Task: Look for space in Villa de Cura, Venezuela from 6th September, 2023 to 10th September, 2023 for 1 adult in price range Rs.9000 to Rs.17000. Place can be private room with 1  bedroom having 1 bed and 1 bathroom. Property type can be house, flat, guest house, hotel. Booking option can be shelf check-in. Required host language is English.
Action: Mouse moved to (365, 150)
Screenshot: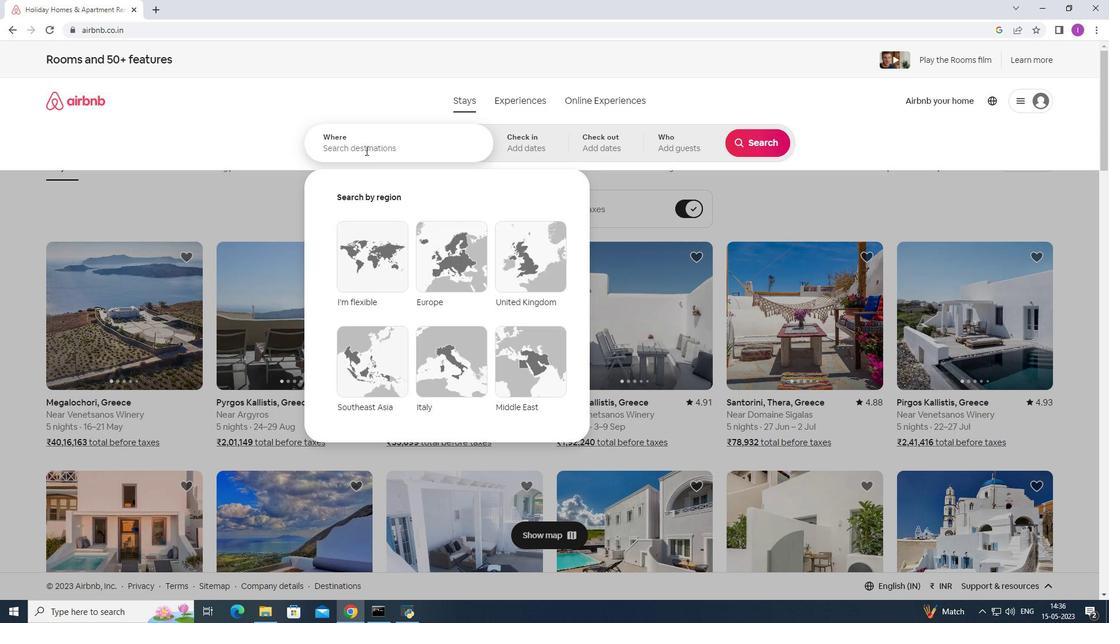 
Action: Mouse pressed left at (365, 150)
Screenshot: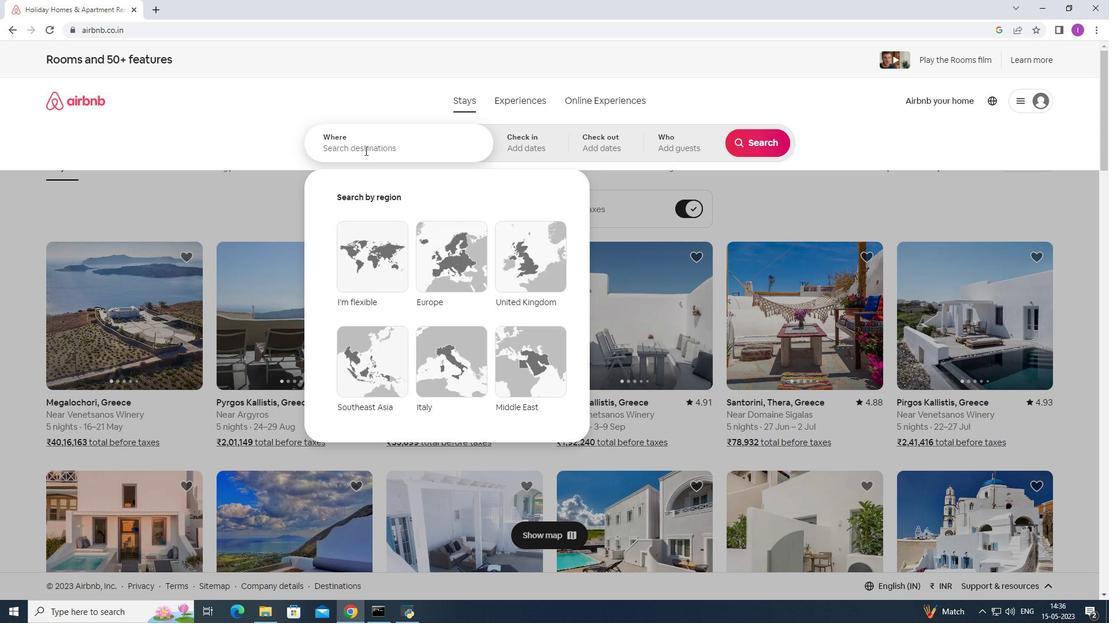 
Action: Mouse moved to (340, 172)
Screenshot: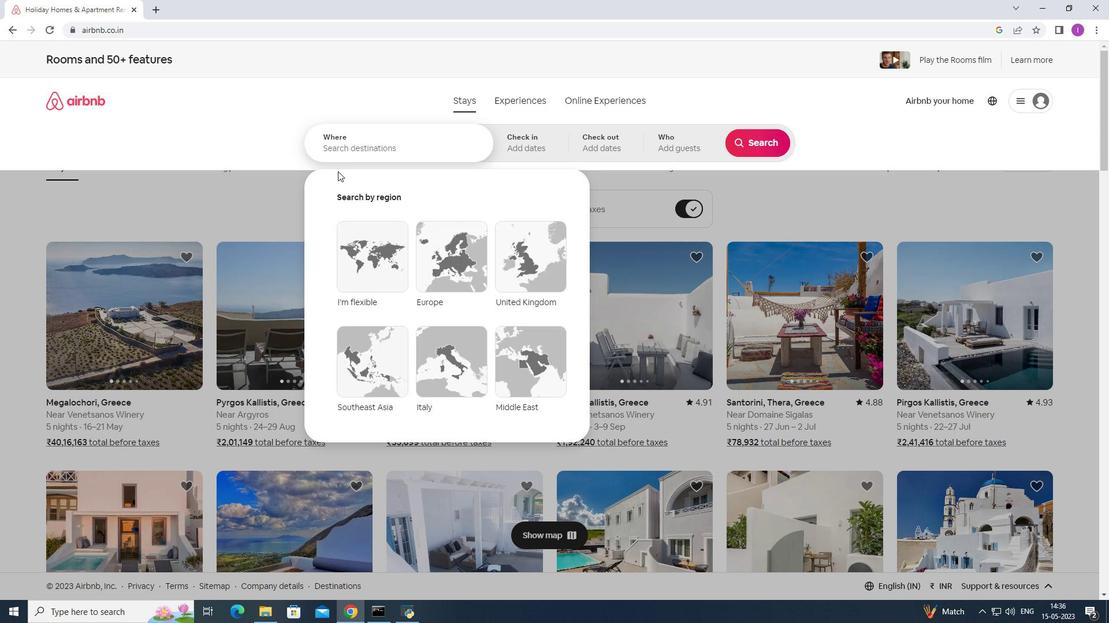 
Action: Key pressed <Key.shift><Key.shift><Key.shift><Key.shift>Villa<Key.space>de<Key.space>cura,<Key.shift>Venezuela
Screenshot: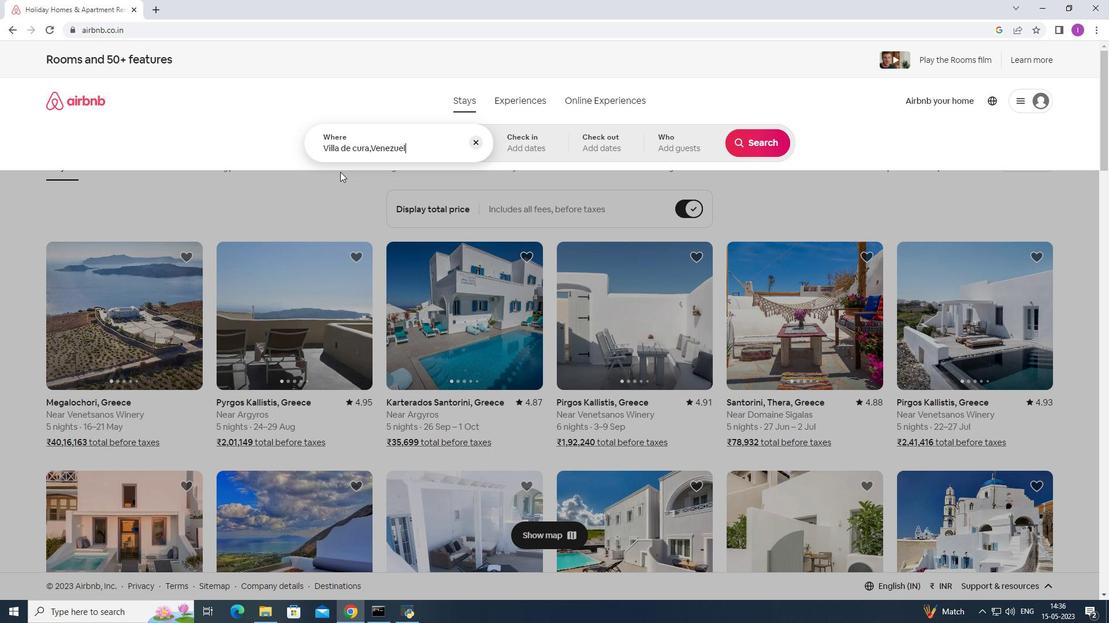 
Action: Mouse moved to (536, 154)
Screenshot: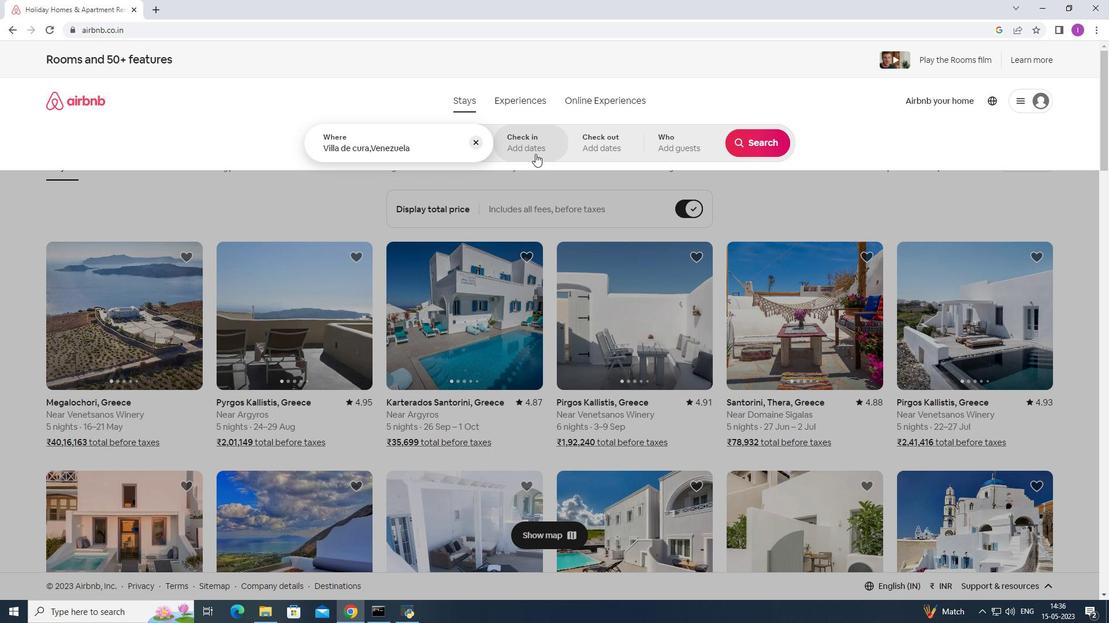
Action: Mouse pressed left at (536, 154)
Screenshot: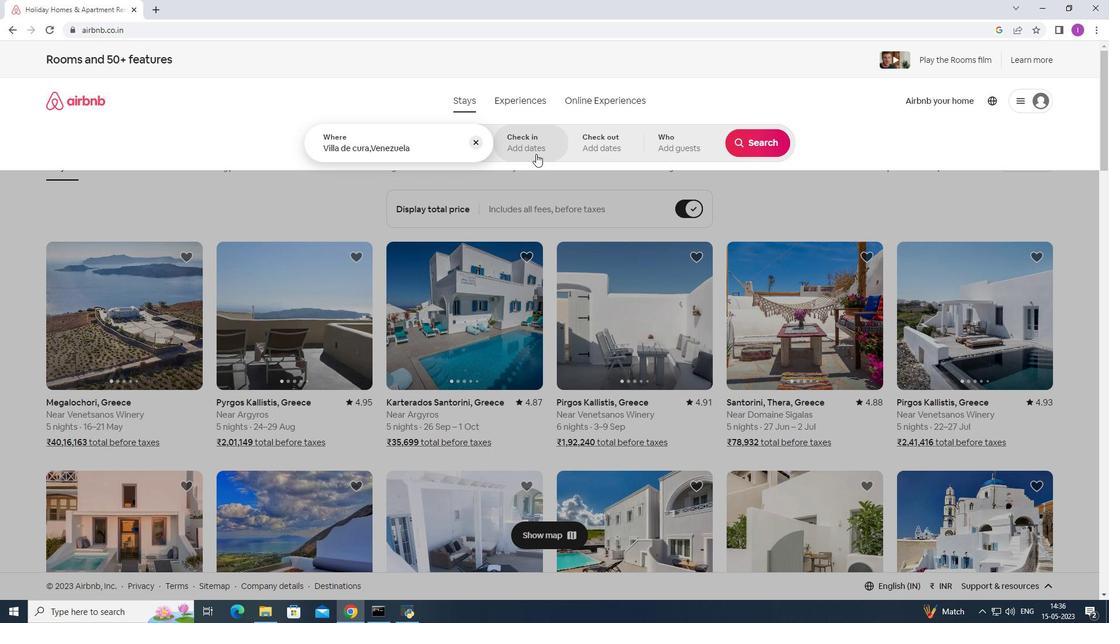 
Action: Mouse moved to (761, 239)
Screenshot: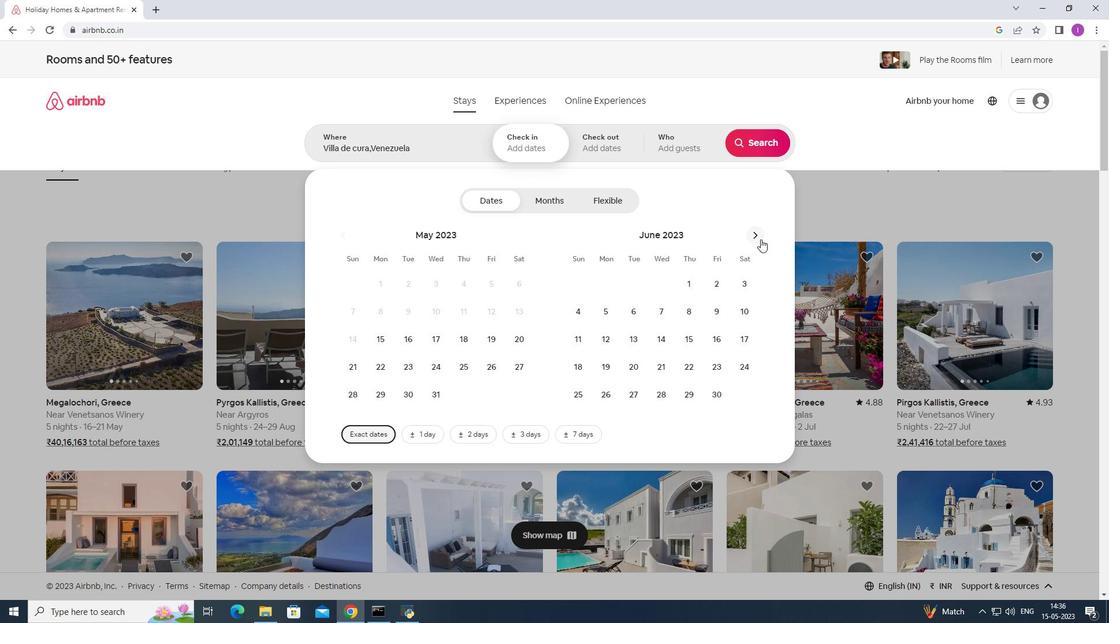 
Action: Mouse pressed left at (761, 239)
Screenshot: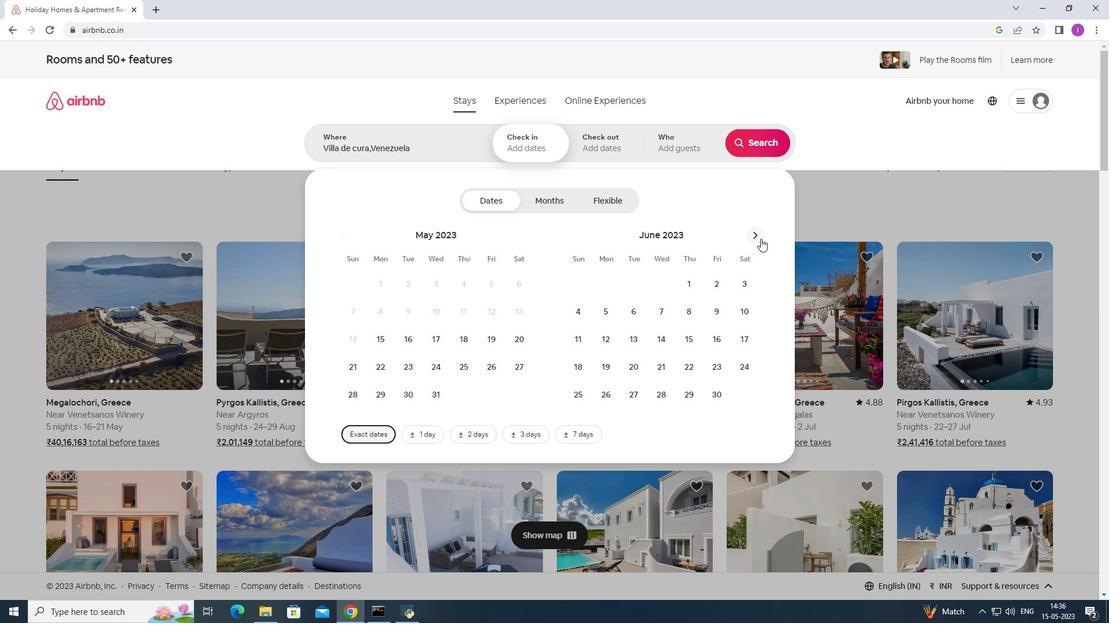 
Action: Mouse moved to (761, 238)
Screenshot: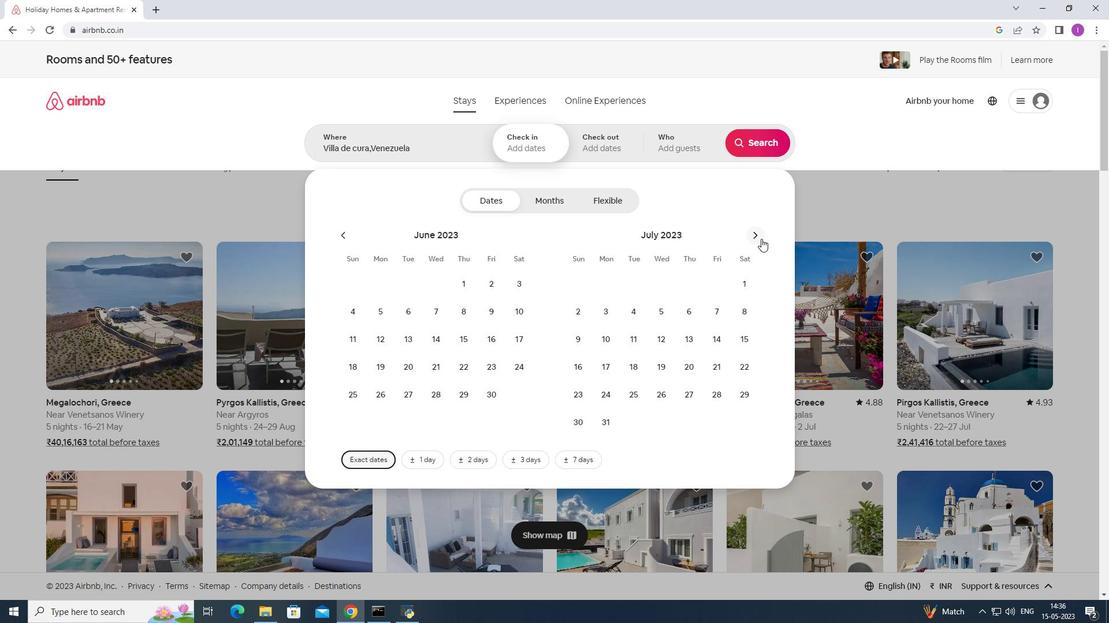 
Action: Mouse pressed left at (761, 238)
Screenshot: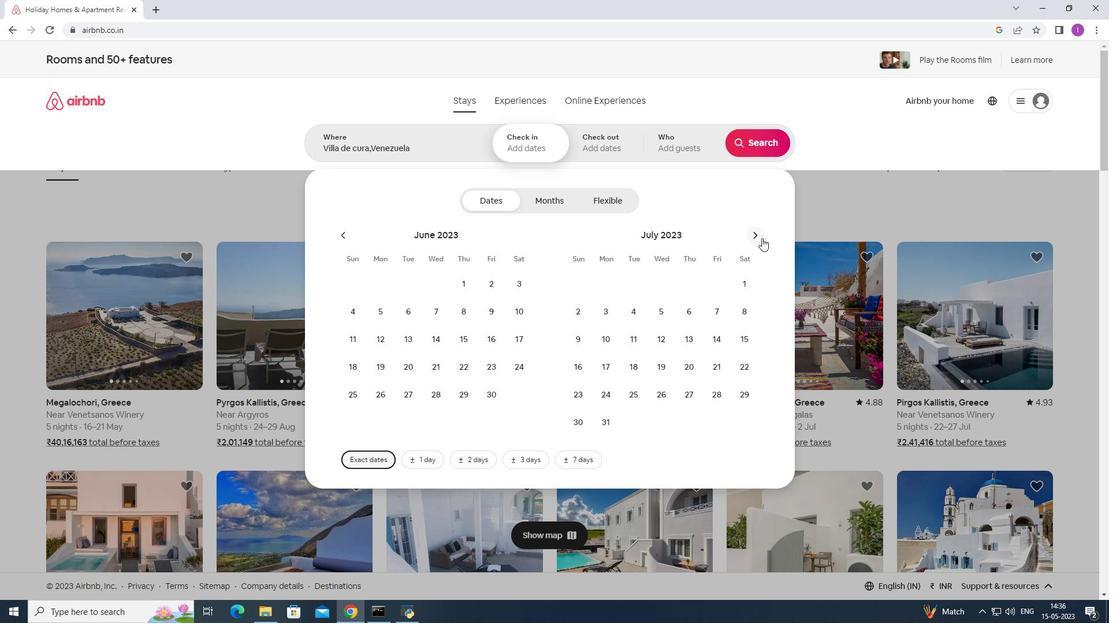 
Action: Mouse pressed left at (761, 238)
Screenshot: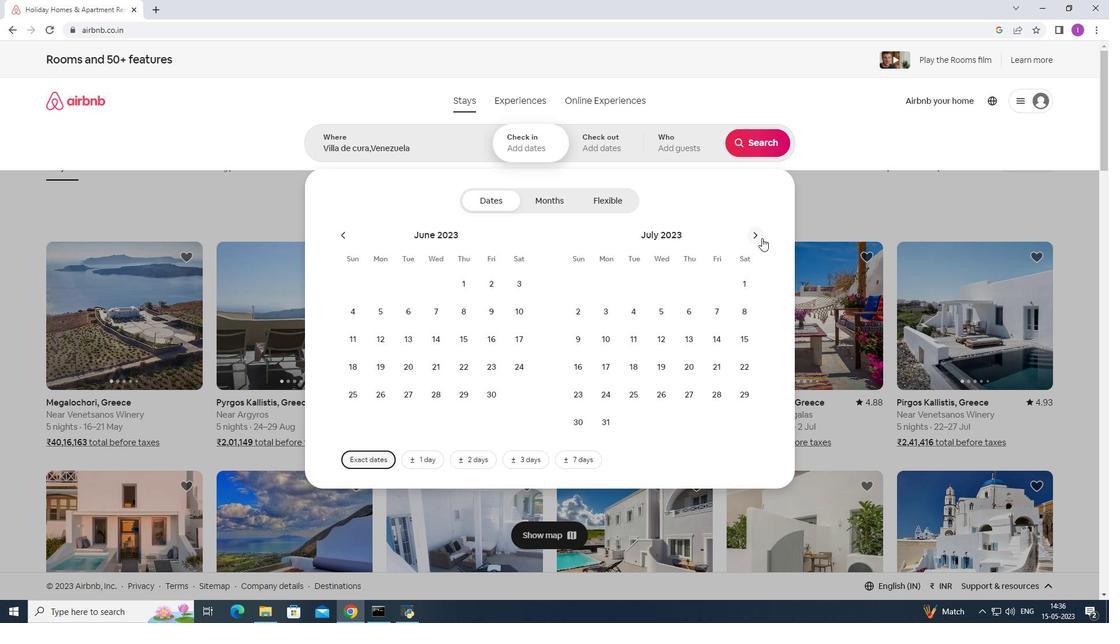 
Action: Mouse moved to (663, 307)
Screenshot: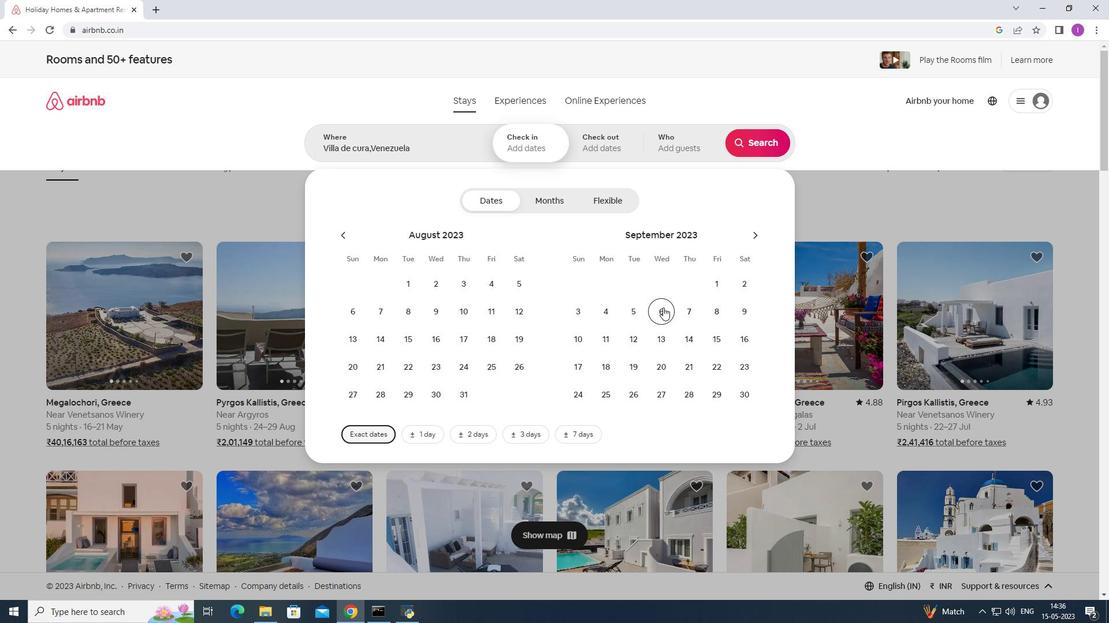 
Action: Mouse pressed left at (663, 307)
Screenshot: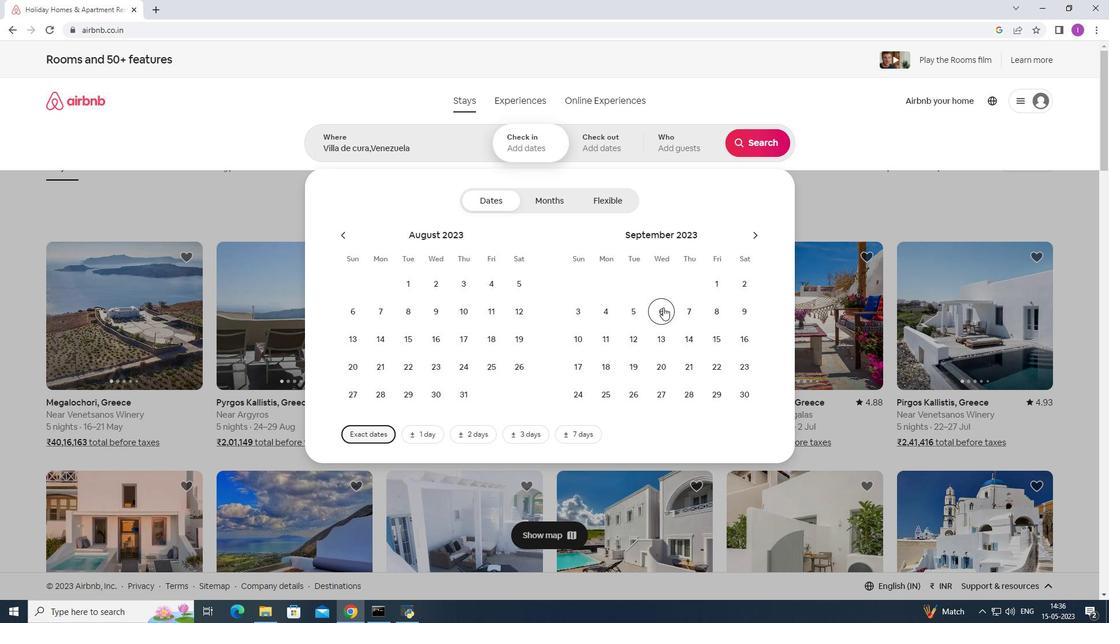 
Action: Mouse moved to (586, 340)
Screenshot: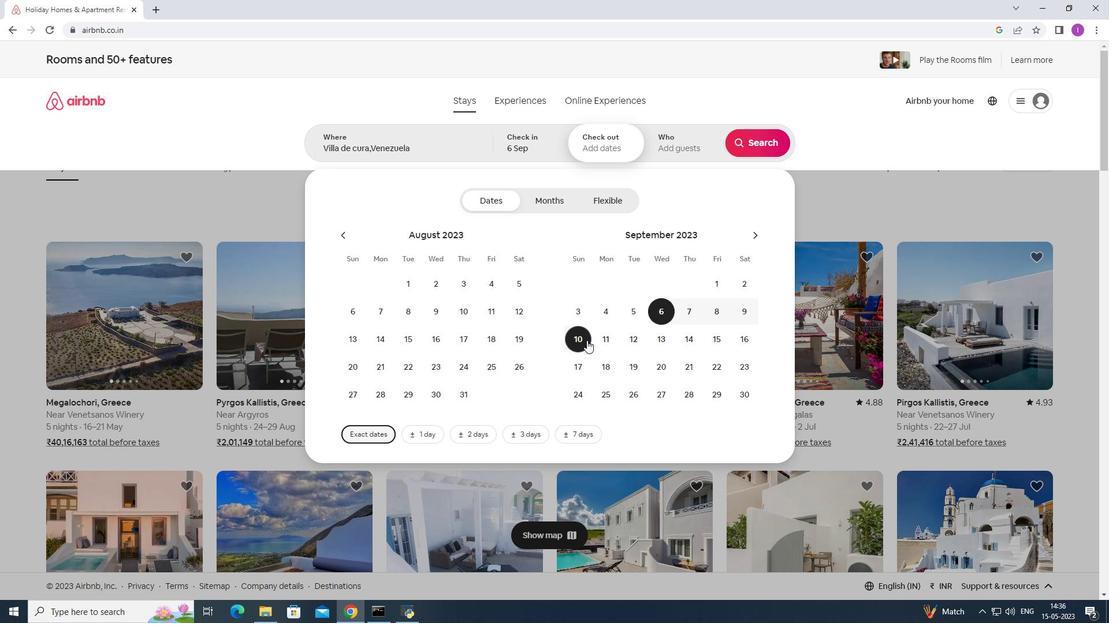 
Action: Mouse pressed left at (586, 340)
Screenshot: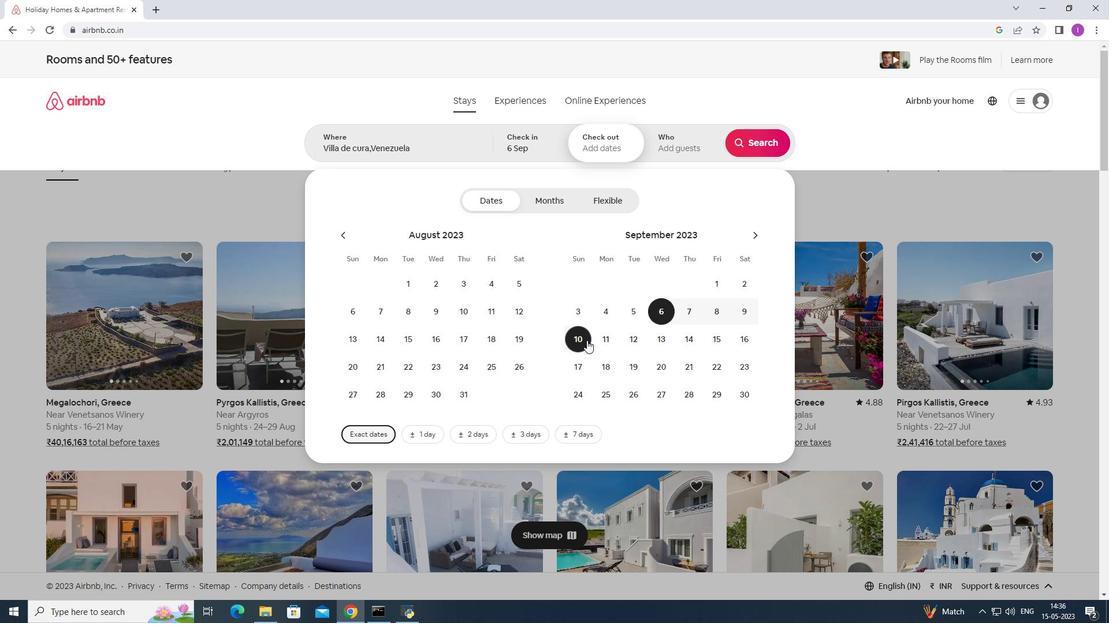 
Action: Mouse moved to (683, 152)
Screenshot: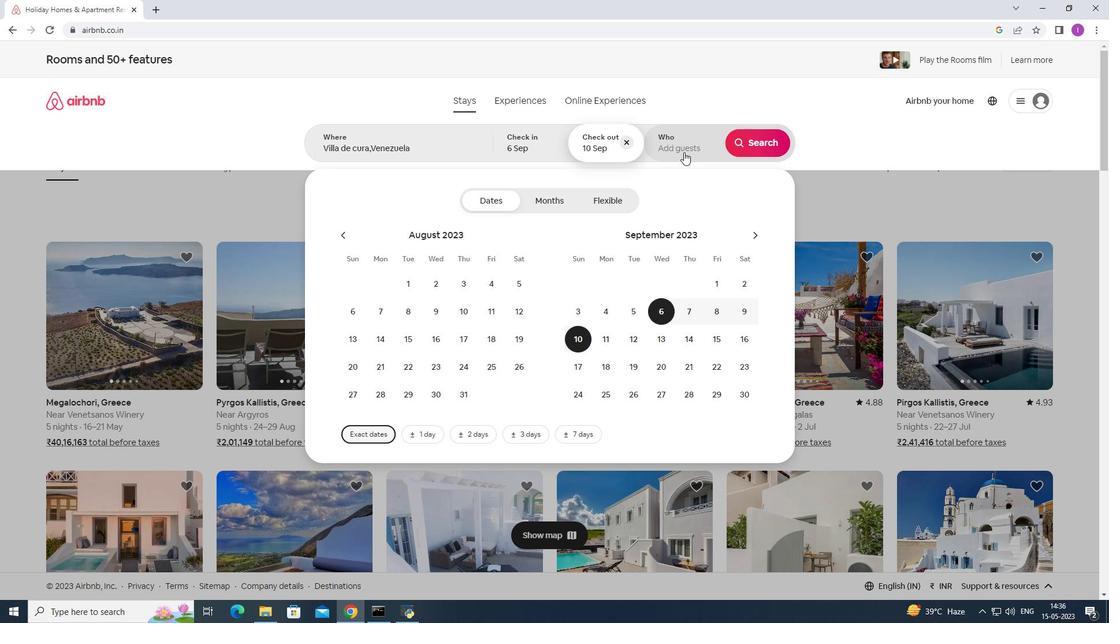 
Action: Mouse pressed left at (683, 152)
Screenshot: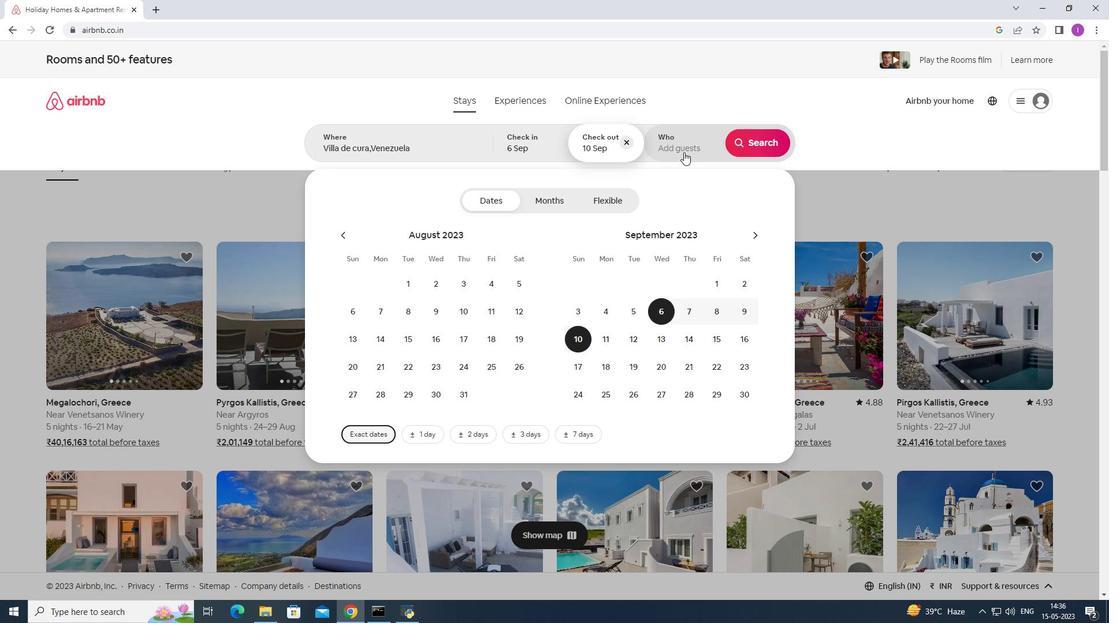 
Action: Mouse moved to (762, 206)
Screenshot: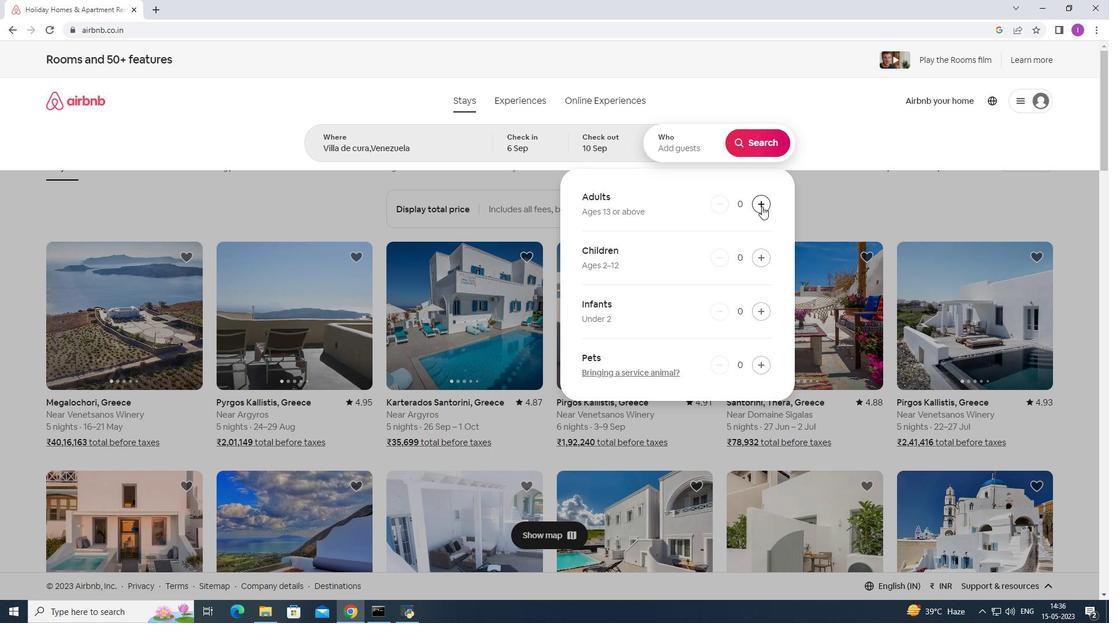 
Action: Mouse pressed left at (762, 206)
Screenshot: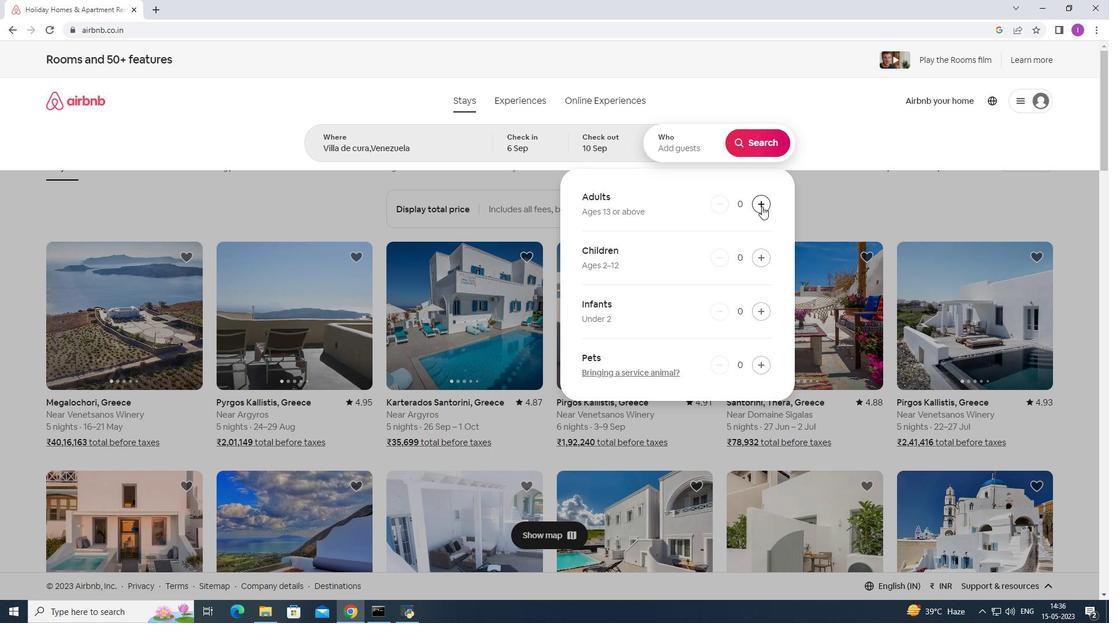 
Action: Mouse moved to (763, 206)
Screenshot: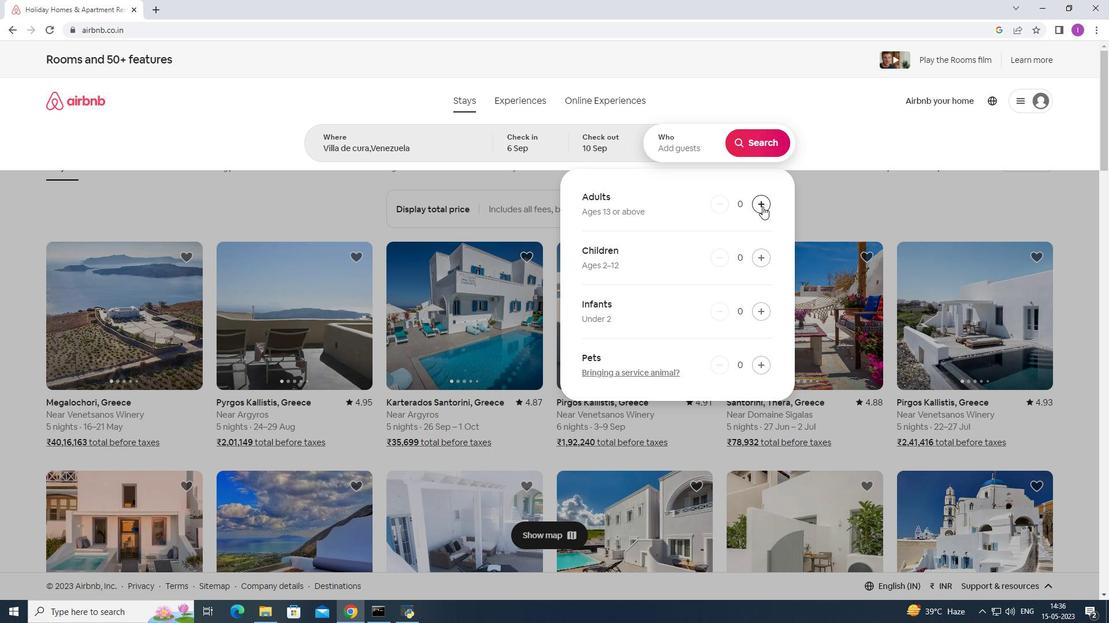 
Action: Mouse pressed left at (763, 206)
Screenshot: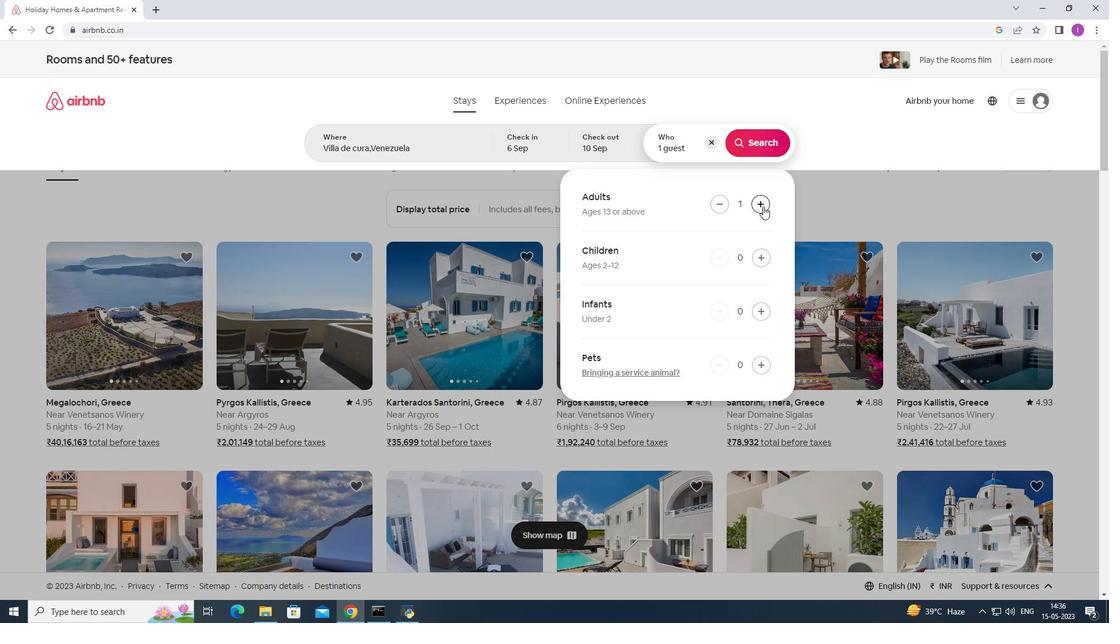 
Action: Mouse moved to (719, 202)
Screenshot: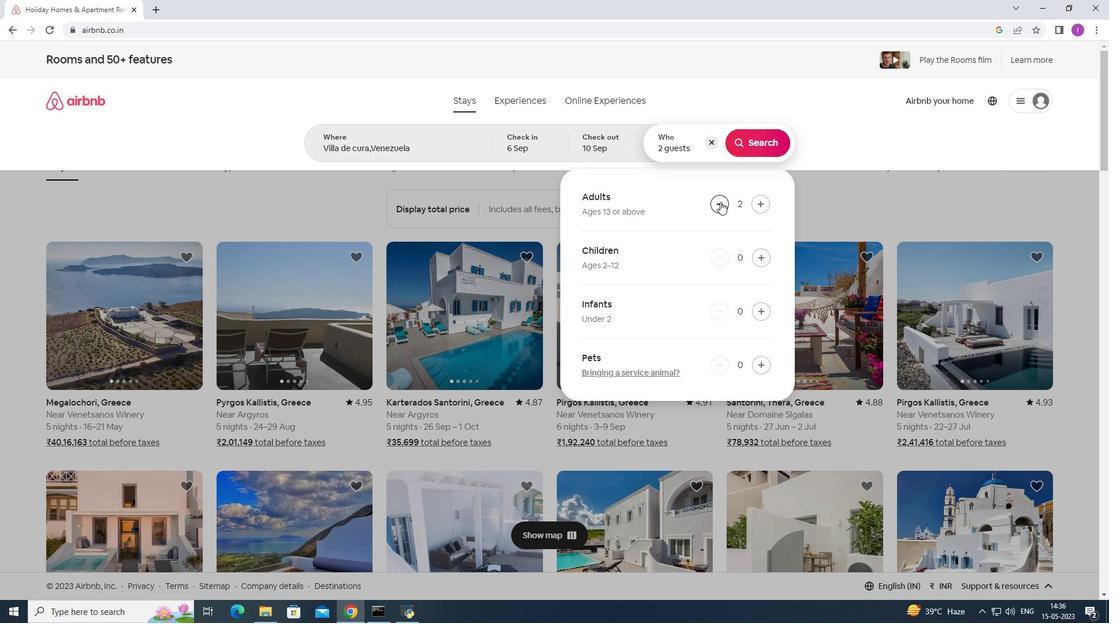 
Action: Mouse pressed left at (719, 202)
Screenshot: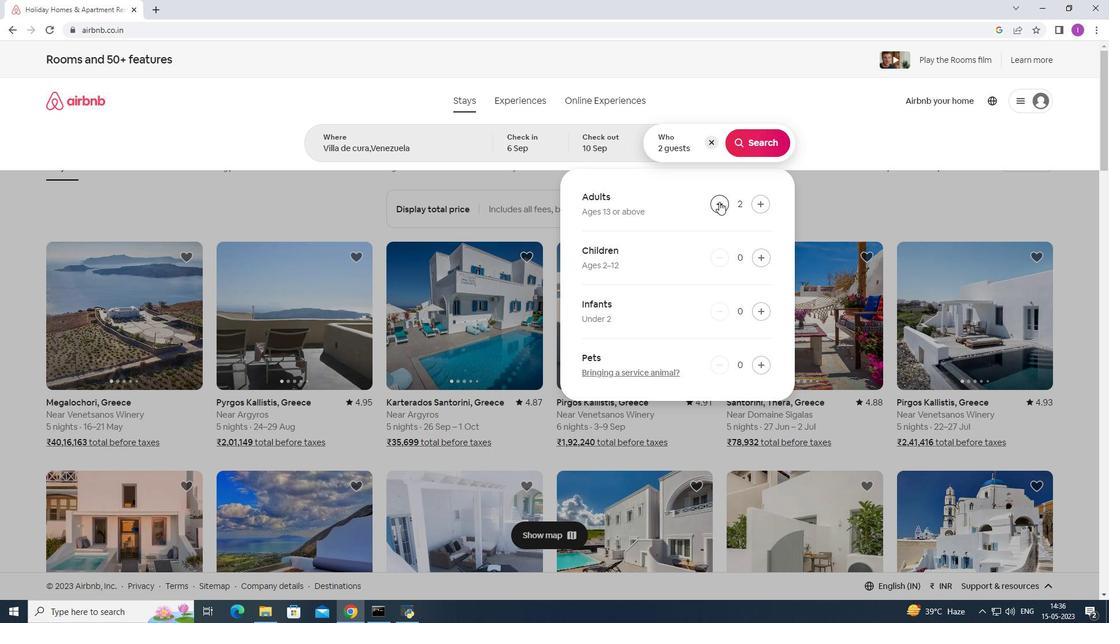 
Action: Mouse moved to (744, 148)
Screenshot: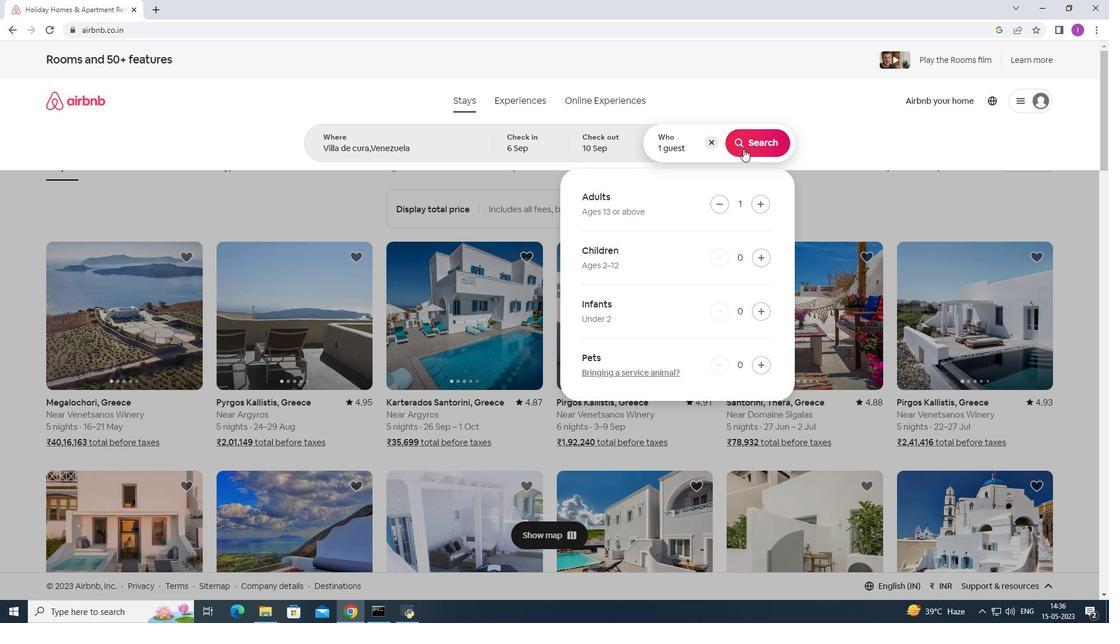
Action: Mouse pressed left at (744, 148)
Screenshot: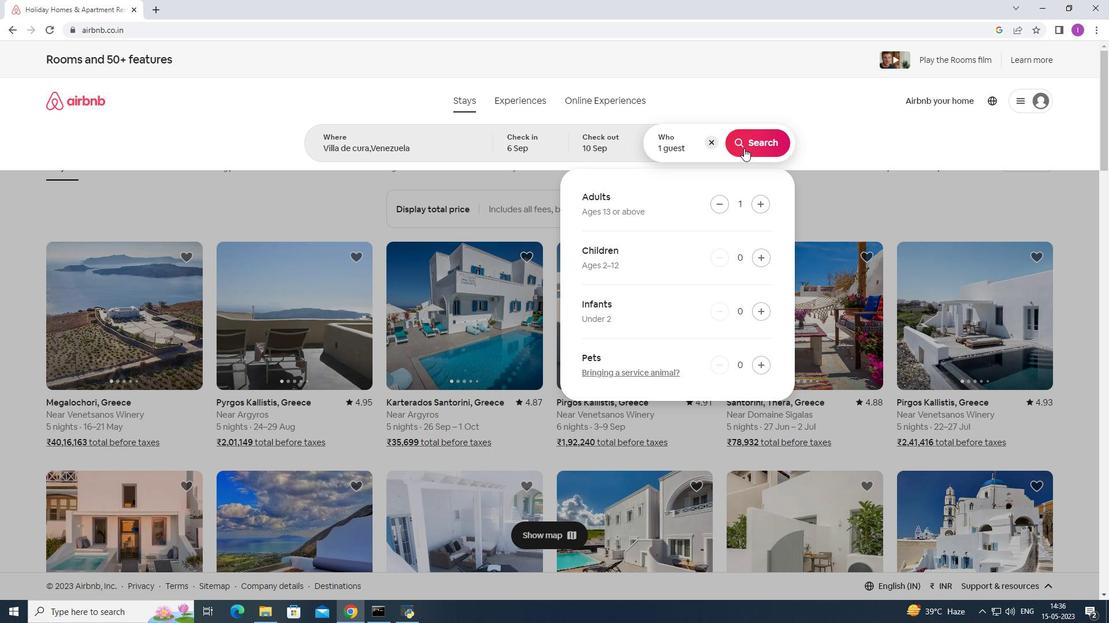 
Action: Mouse moved to (1047, 106)
Screenshot: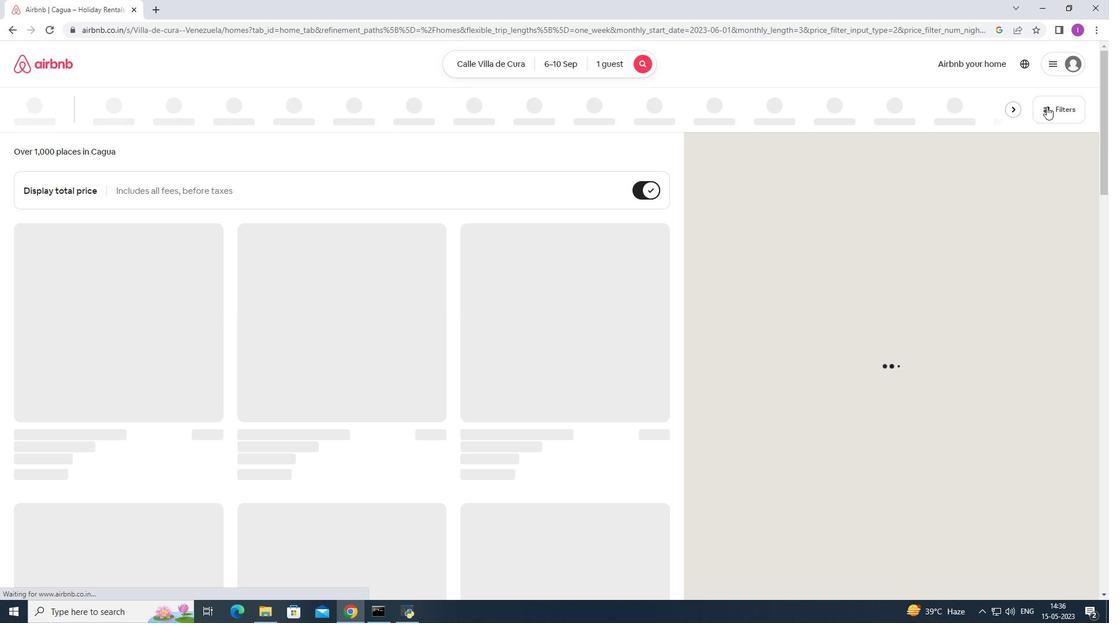 
Action: Mouse pressed left at (1047, 106)
Screenshot: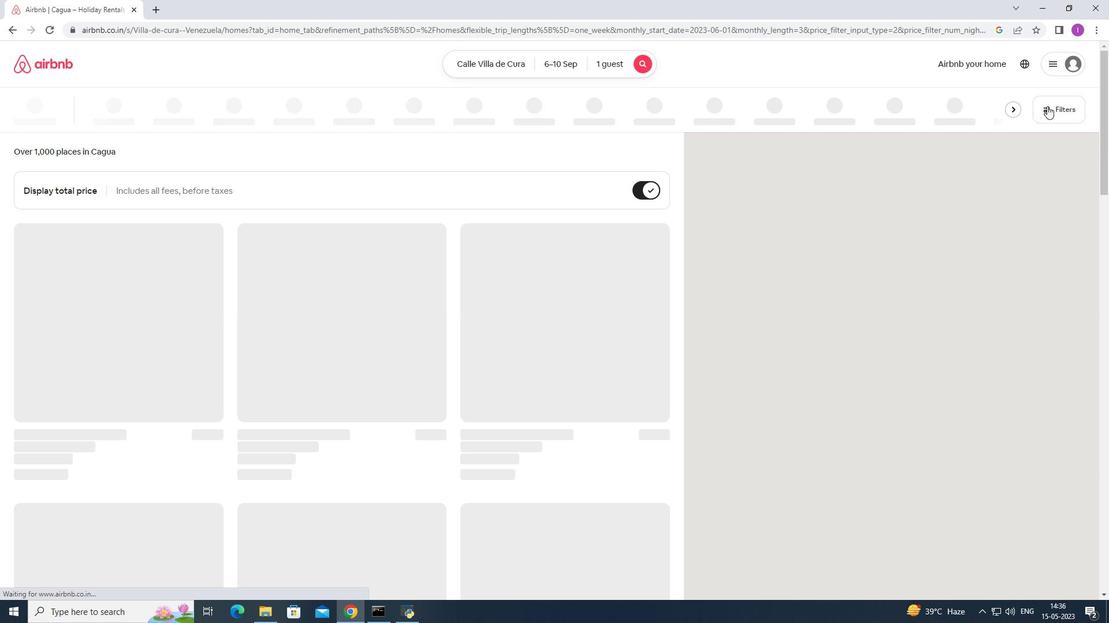 
Action: Mouse moved to (625, 390)
Screenshot: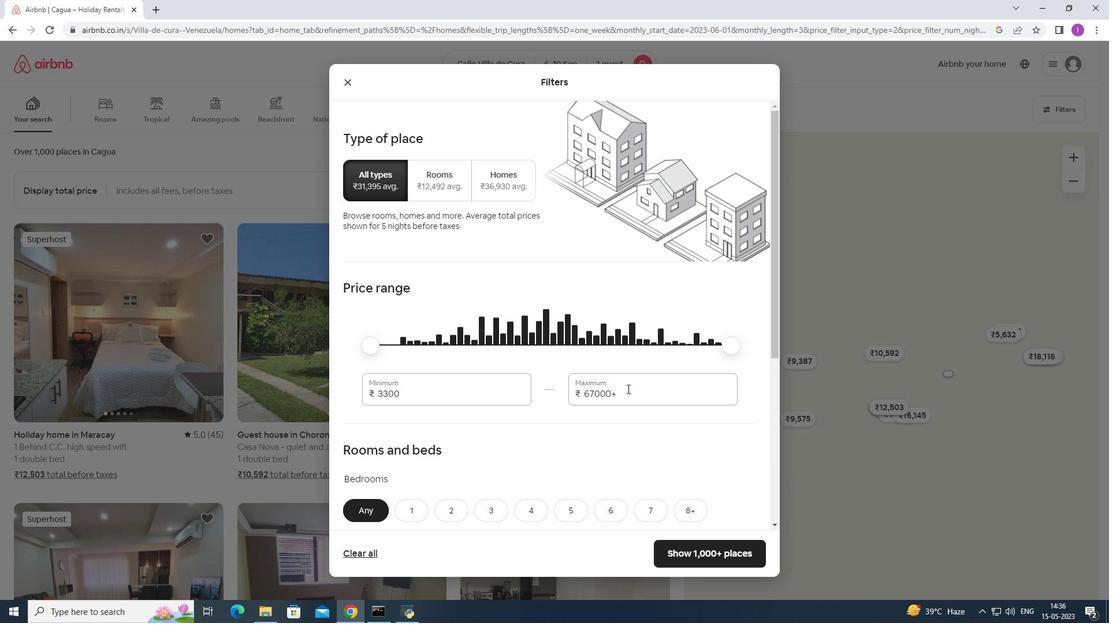 
Action: Mouse pressed left at (625, 390)
Screenshot: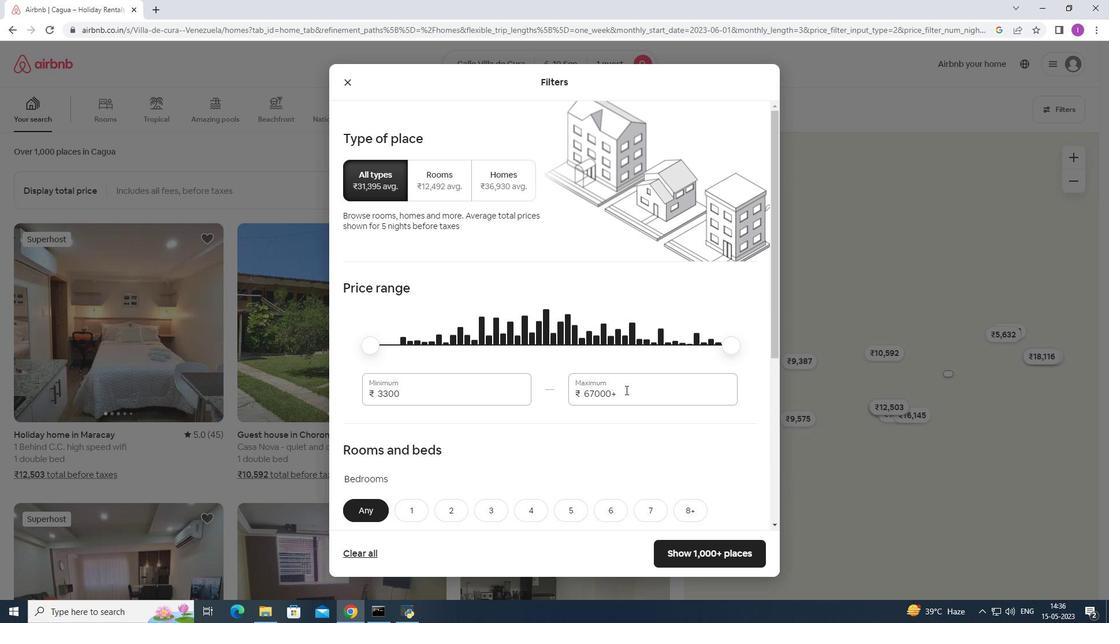 
Action: Mouse moved to (570, 389)
Screenshot: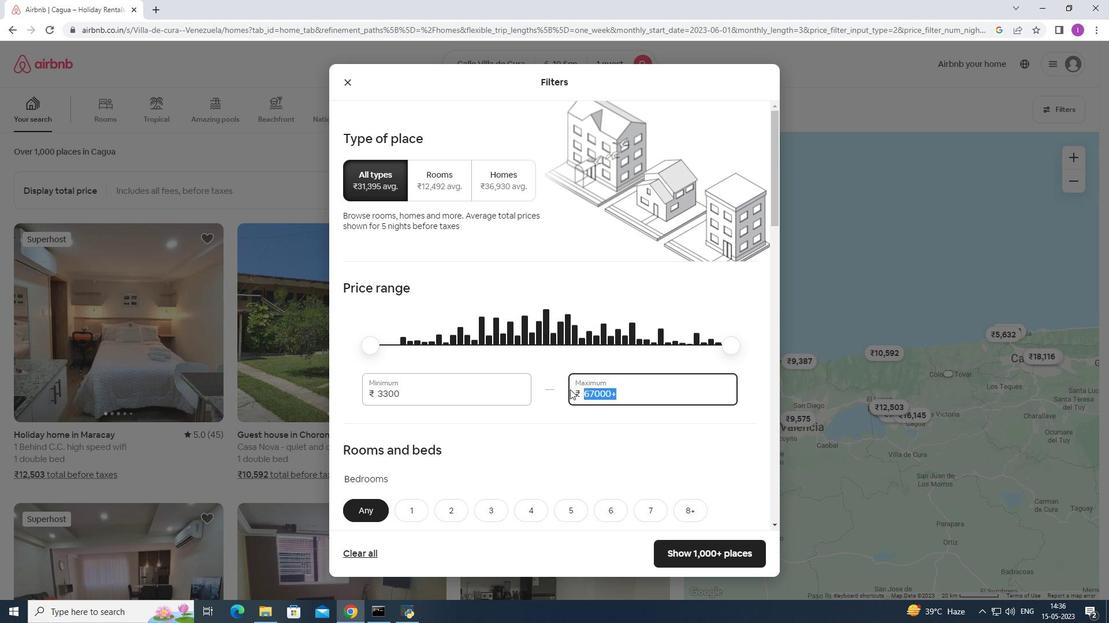 
Action: Key pressed 17000
Screenshot: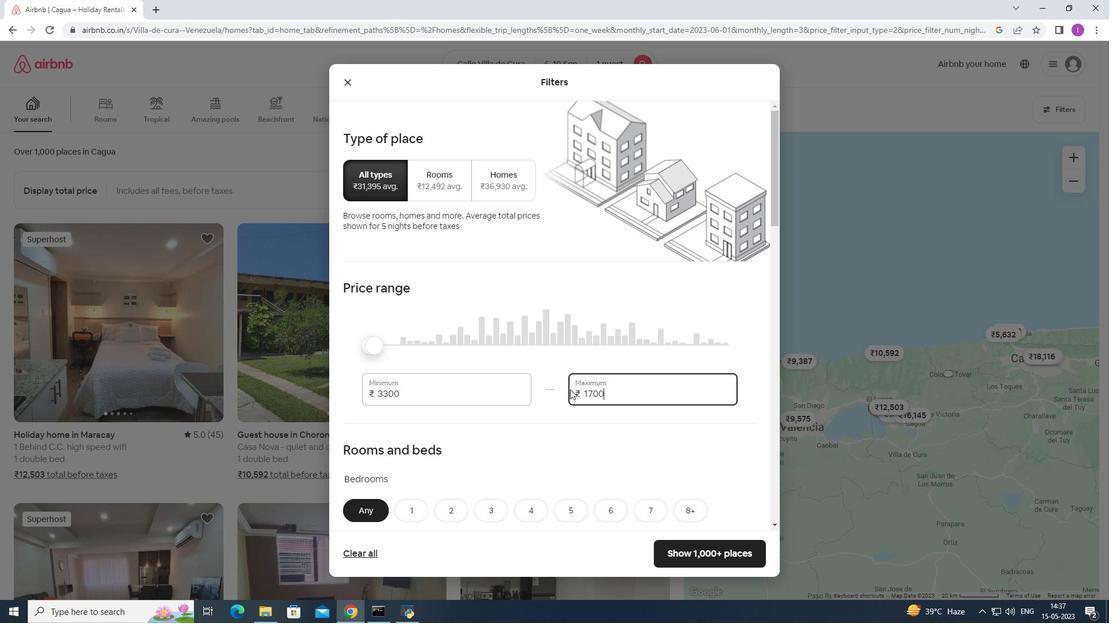 
Action: Mouse moved to (401, 395)
Screenshot: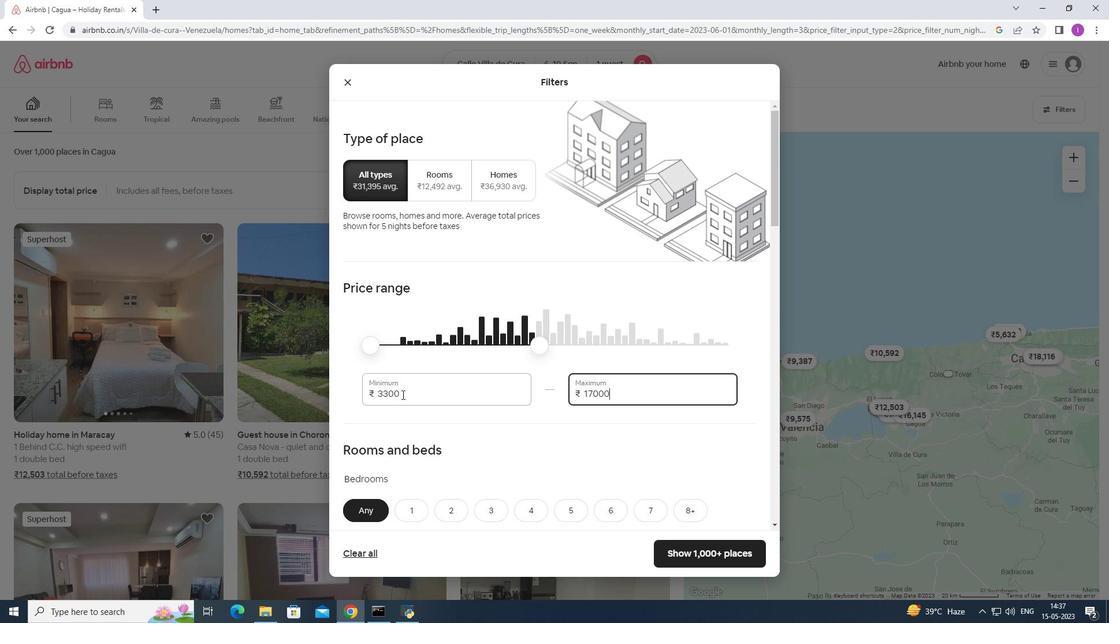
Action: Mouse pressed left at (401, 395)
Screenshot: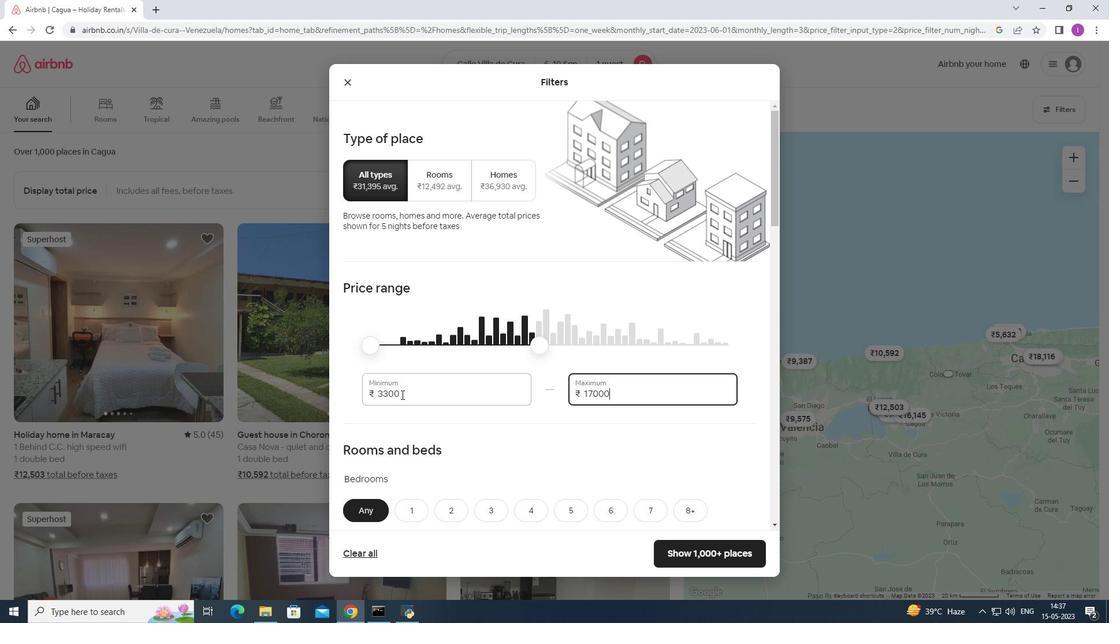 
Action: Mouse moved to (454, 401)
Screenshot: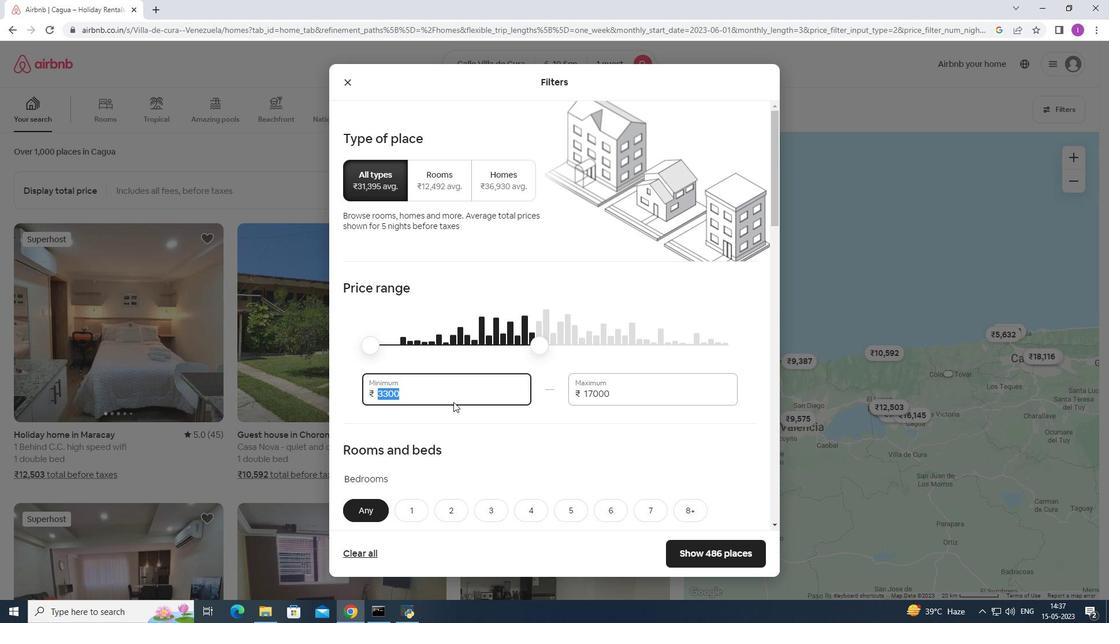 
Action: Key pressed 9
Screenshot: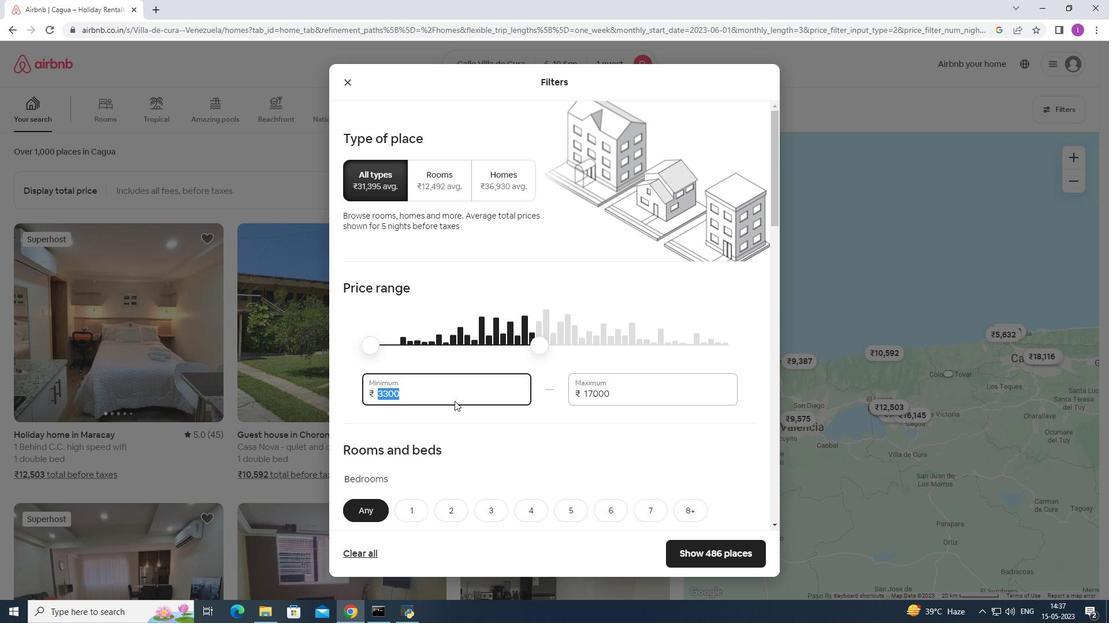 
Action: Mouse moved to (454, 401)
Screenshot: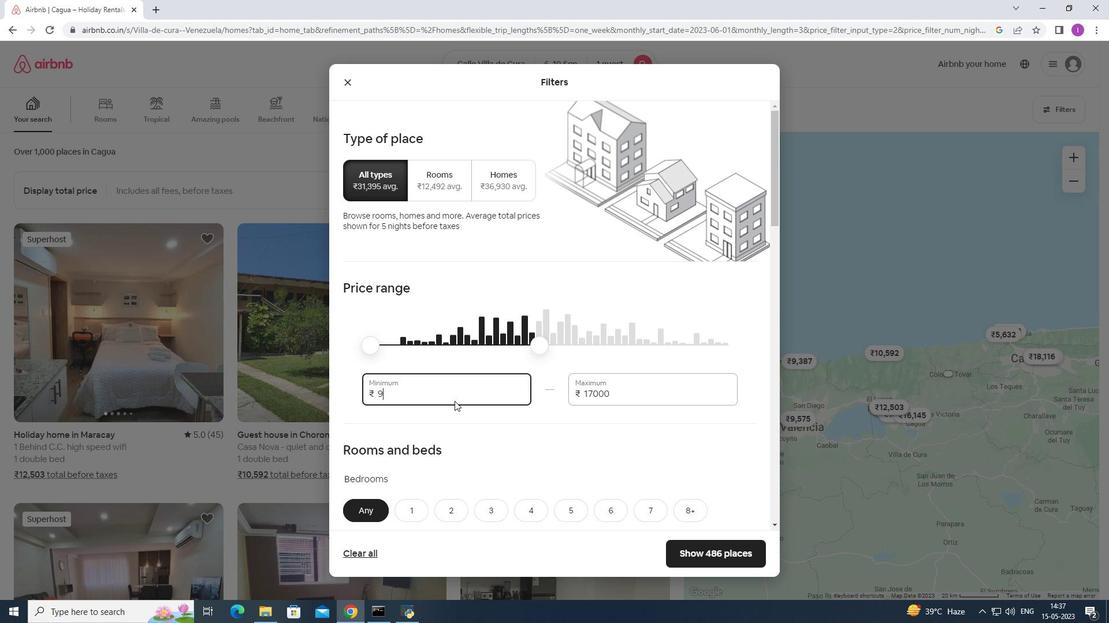 
Action: Key pressed 000
Screenshot: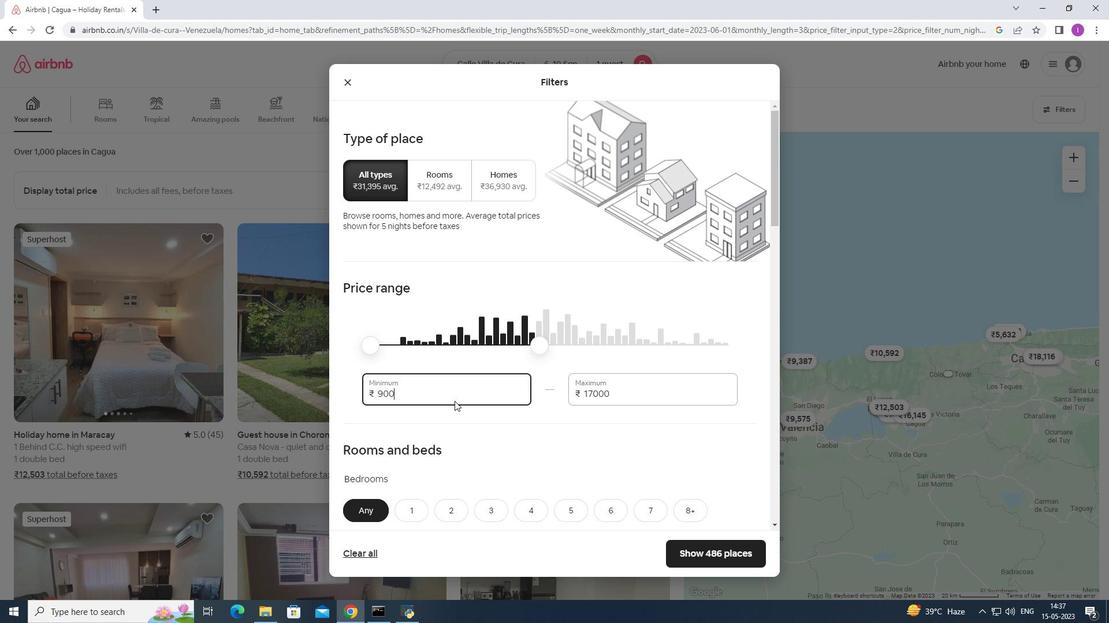 
Action: Mouse moved to (526, 418)
Screenshot: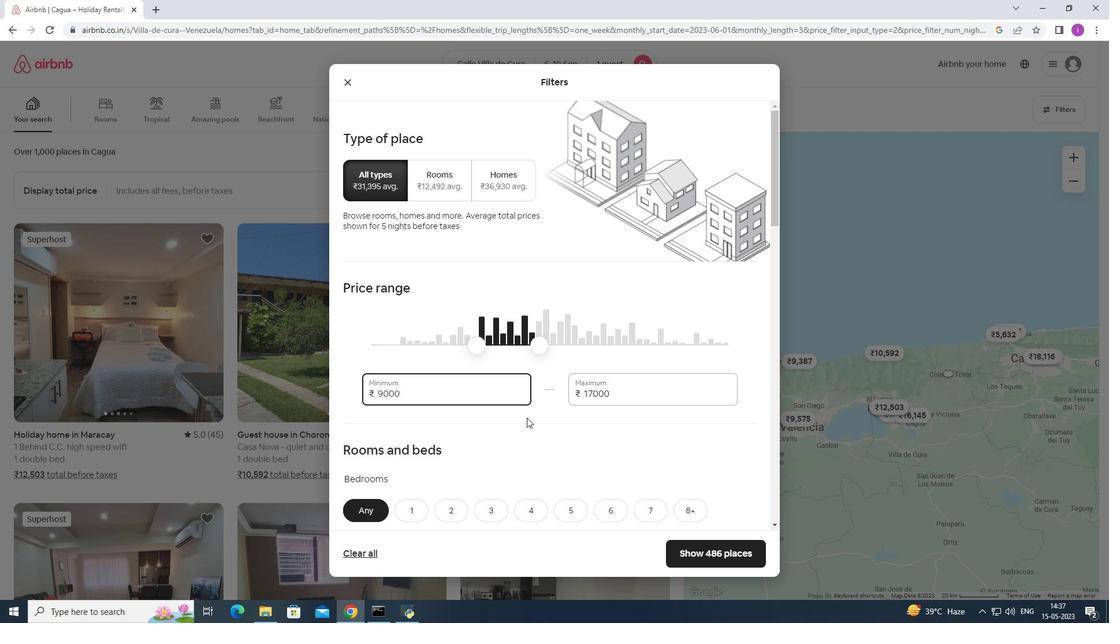 
Action: Mouse scrolled (526, 417) with delta (0, 0)
Screenshot: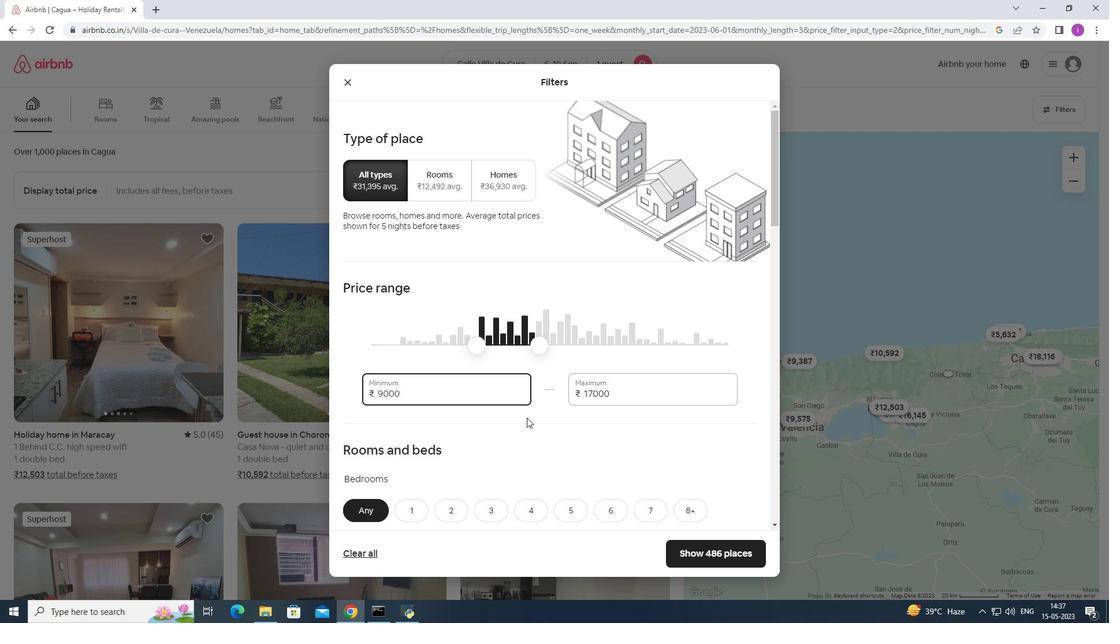 
Action: Mouse scrolled (526, 417) with delta (0, 0)
Screenshot: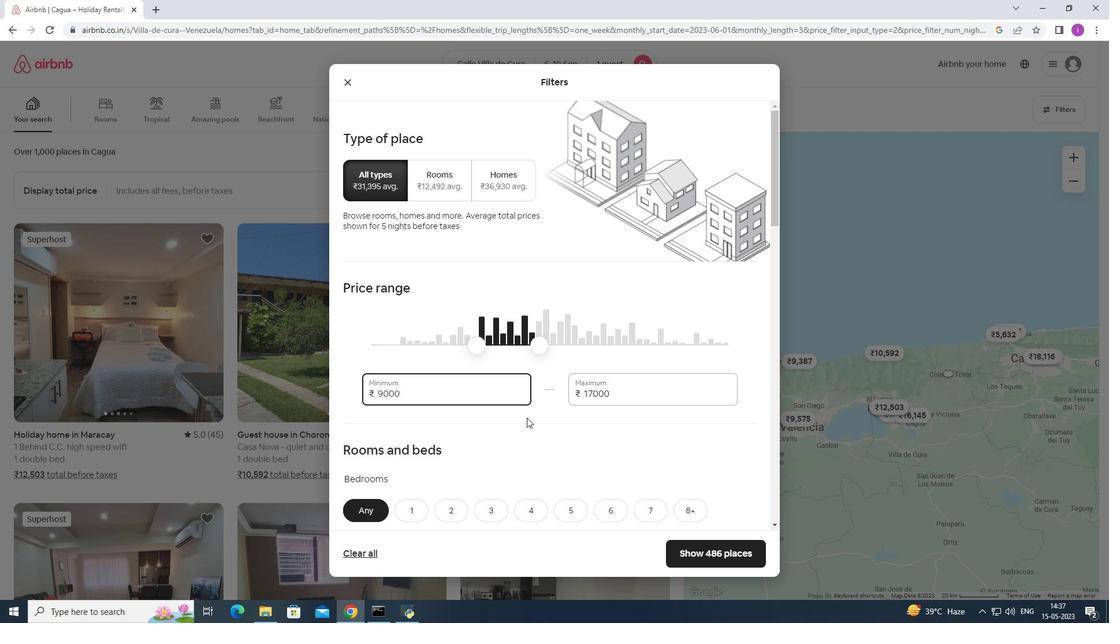 
Action: Mouse scrolled (526, 417) with delta (0, 0)
Screenshot: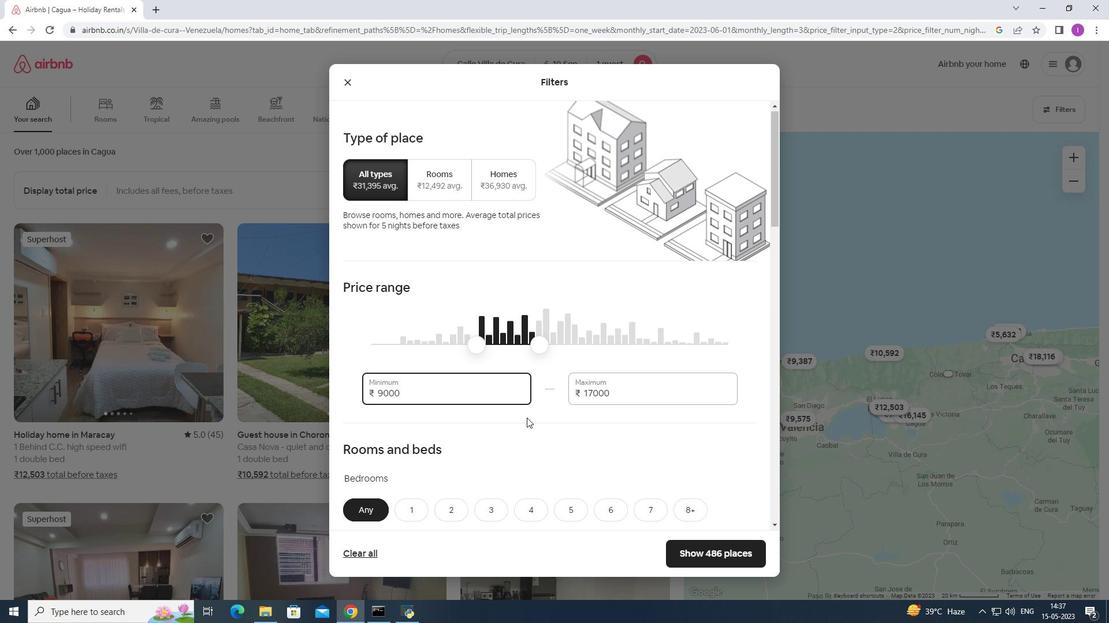 
Action: Mouse moved to (415, 333)
Screenshot: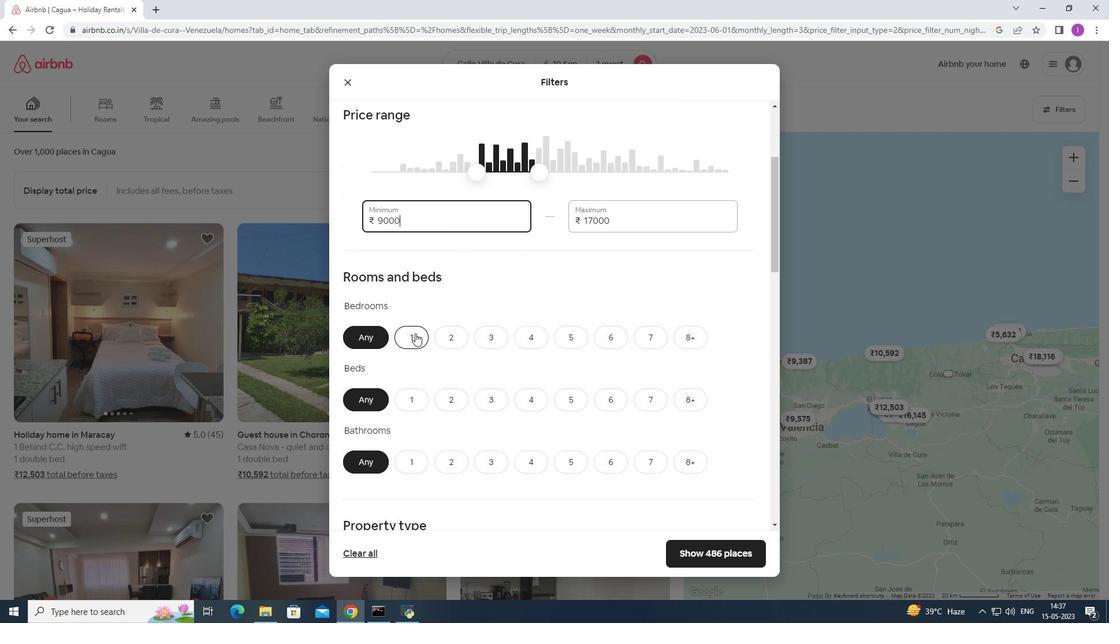 
Action: Mouse pressed left at (415, 333)
Screenshot: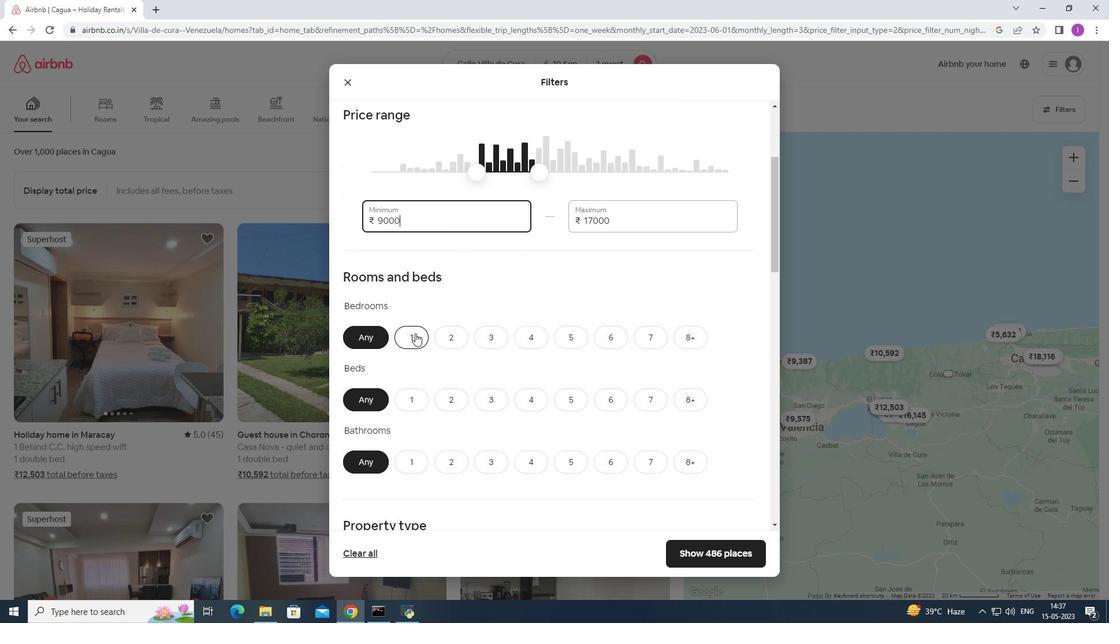 
Action: Mouse moved to (419, 403)
Screenshot: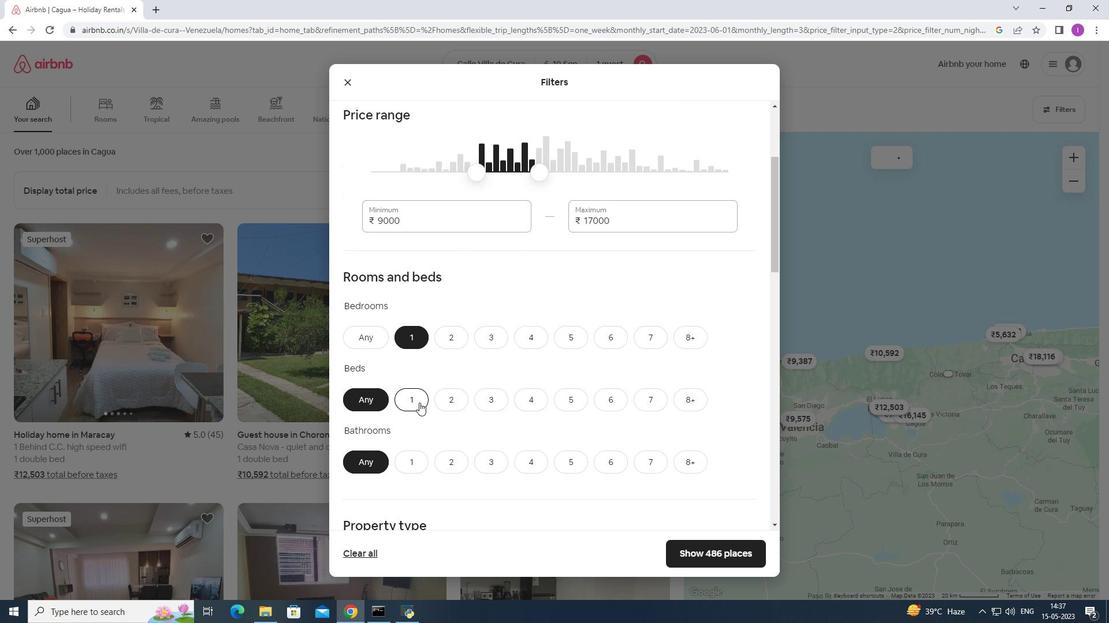 
Action: Mouse pressed left at (419, 403)
Screenshot: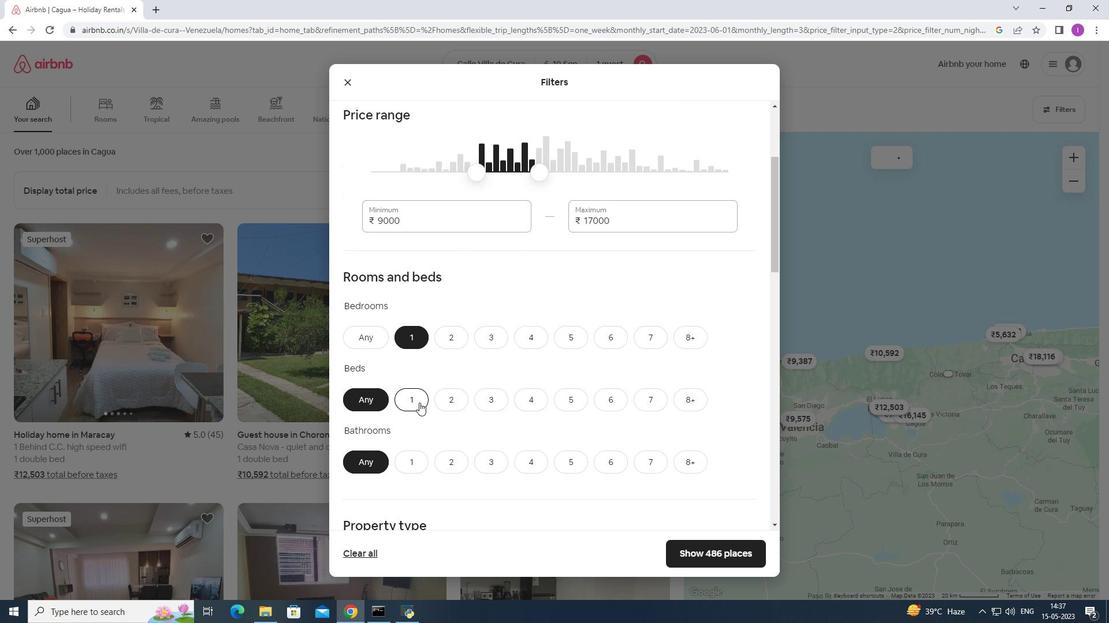 
Action: Mouse moved to (414, 459)
Screenshot: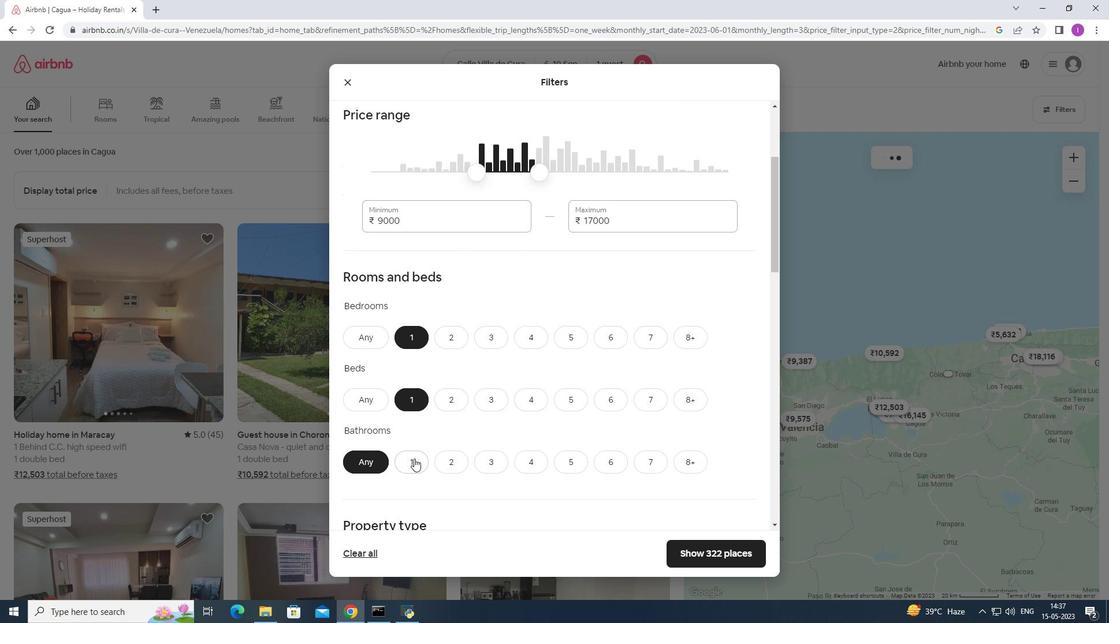 
Action: Mouse pressed left at (414, 459)
Screenshot: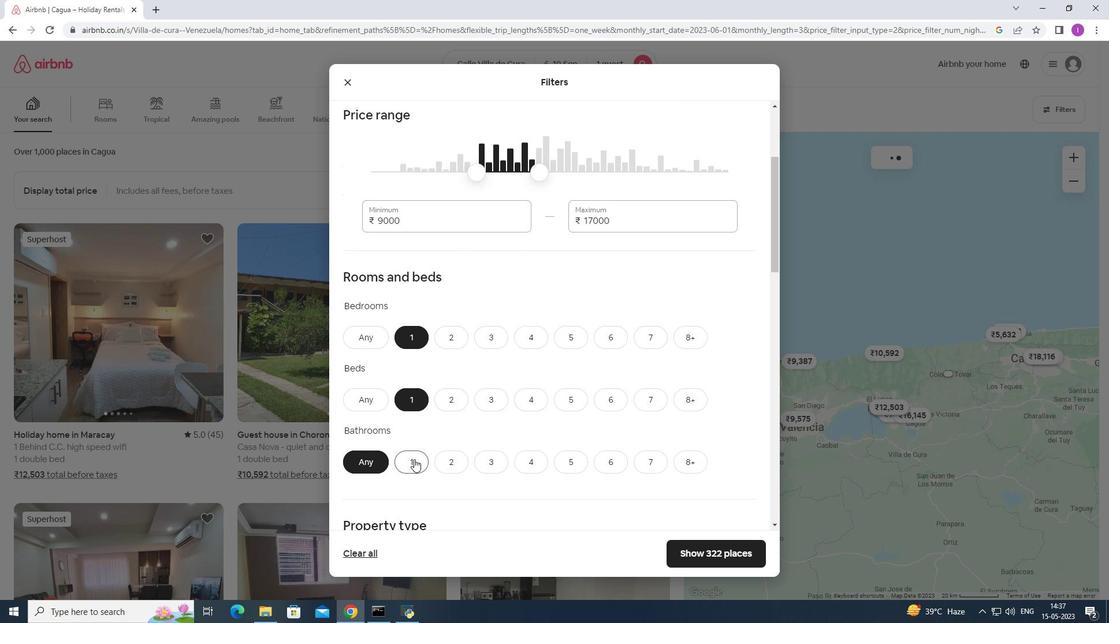 
Action: Mouse moved to (475, 398)
Screenshot: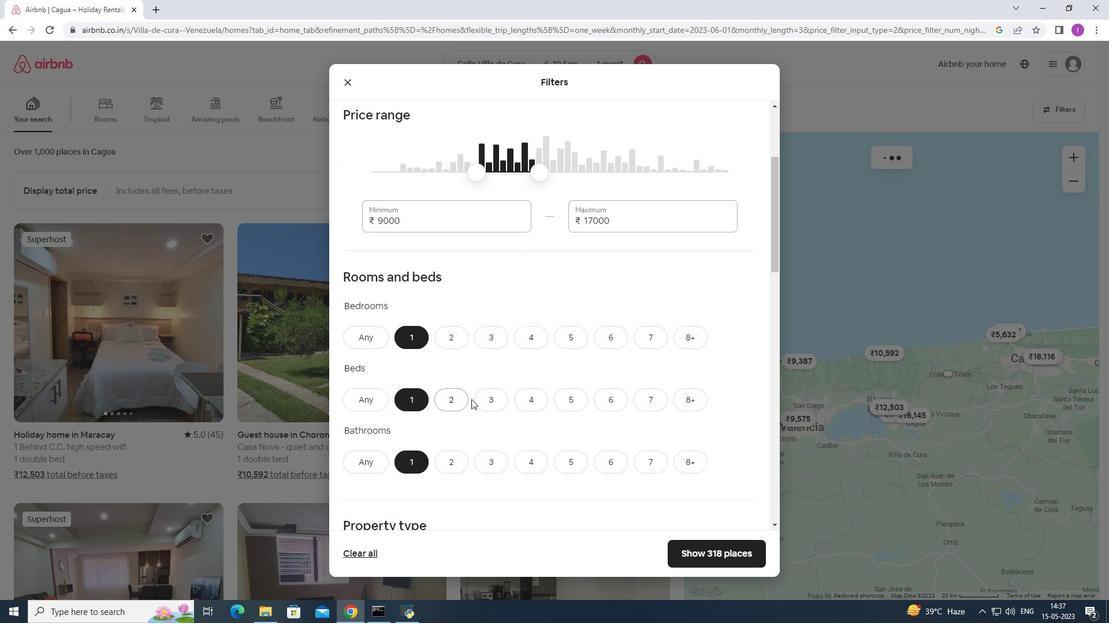 
Action: Mouse scrolled (475, 398) with delta (0, 0)
Screenshot: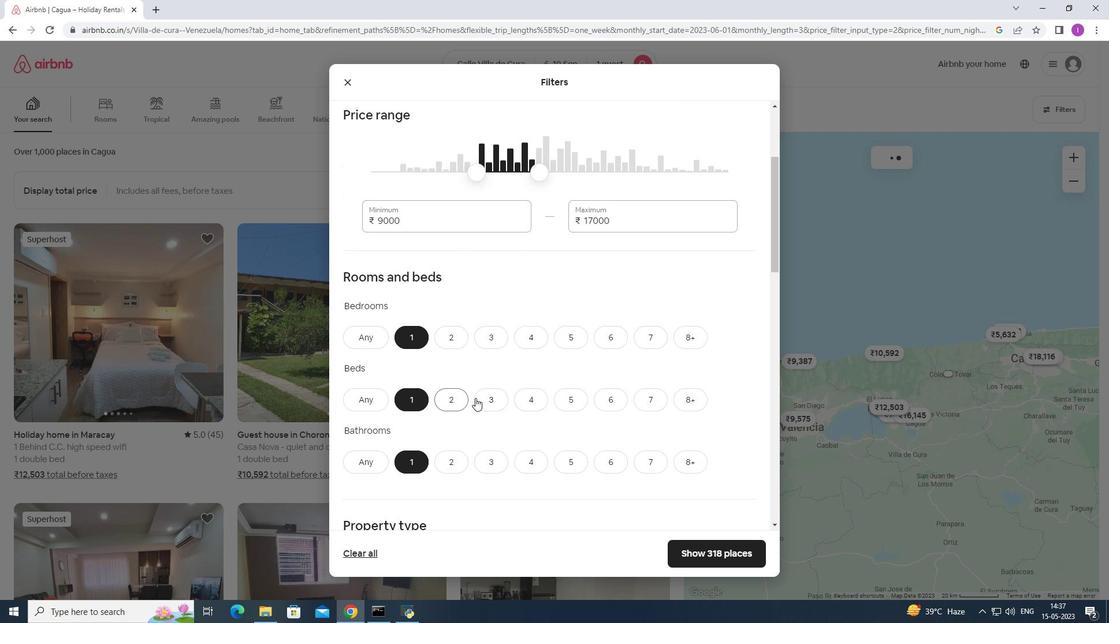 
Action: Mouse scrolled (475, 398) with delta (0, 0)
Screenshot: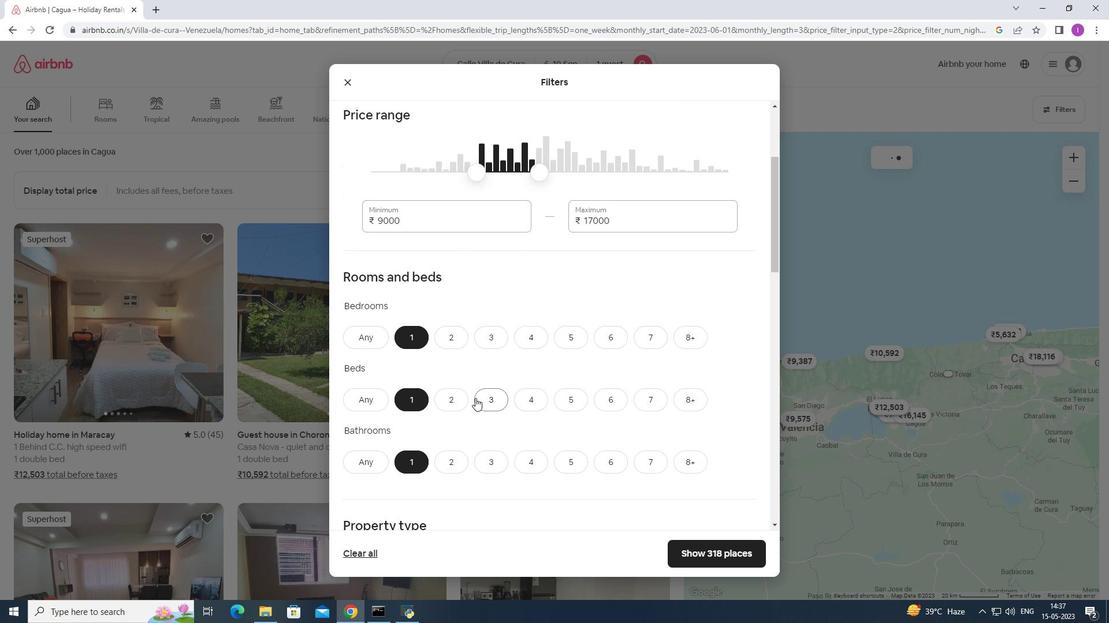 
Action: Mouse scrolled (475, 398) with delta (0, 0)
Screenshot: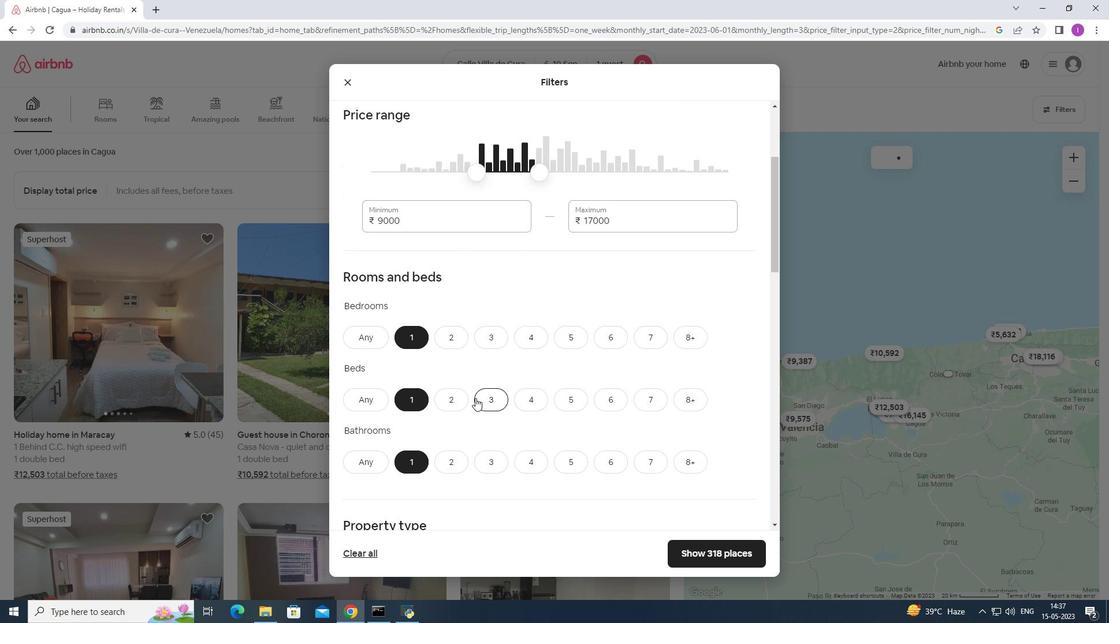 
Action: Mouse moved to (481, 396)
Screenshot: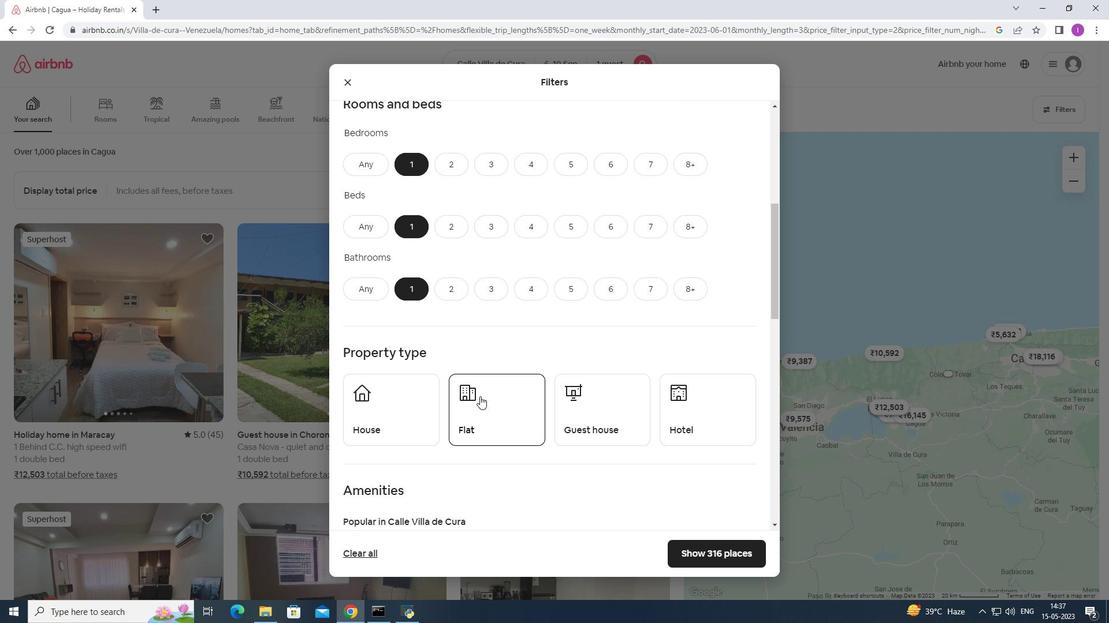 
Action: Mouse scrolled (481, 395) with delta (0, 0)
Screenshot: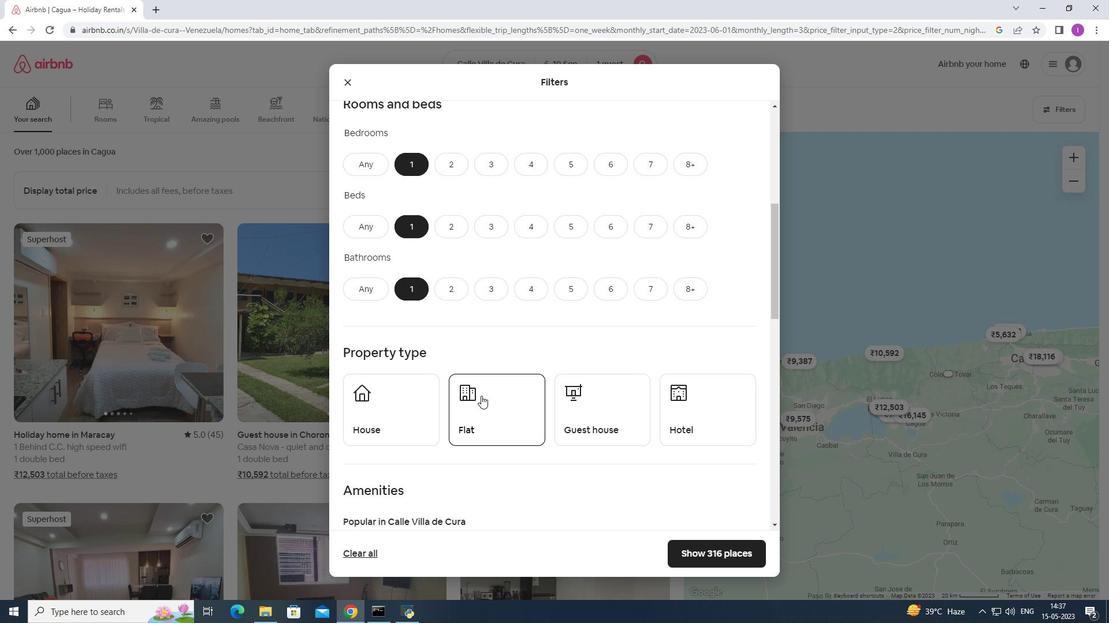 
Action: Mouse moved to (428, 370)
Screenshot: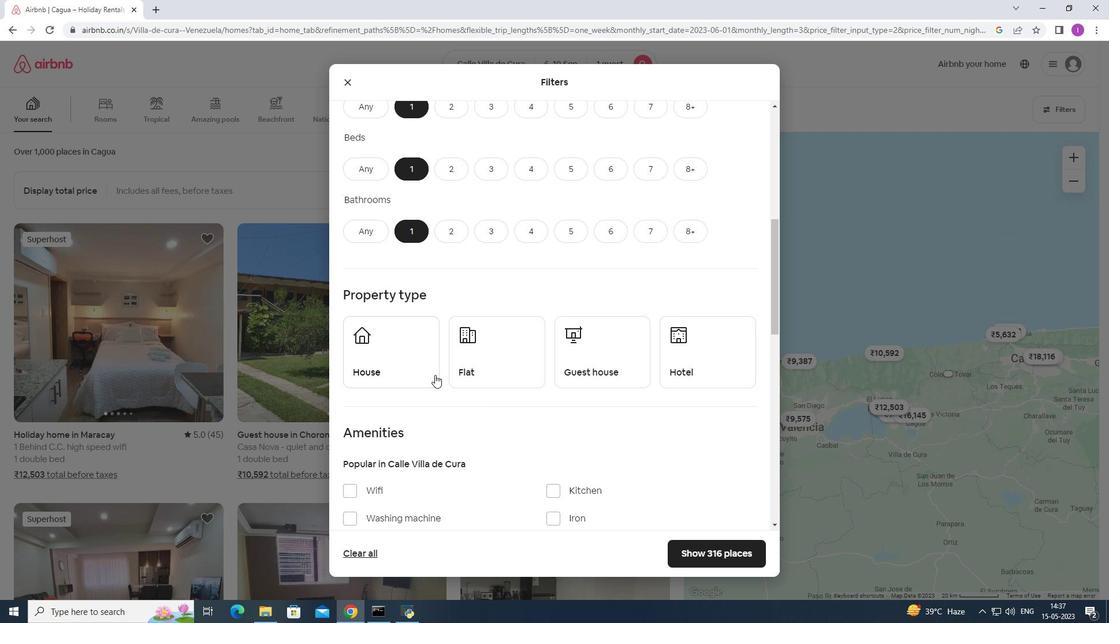
Action: Mouse pressed left at (428, 370)
Screenshot: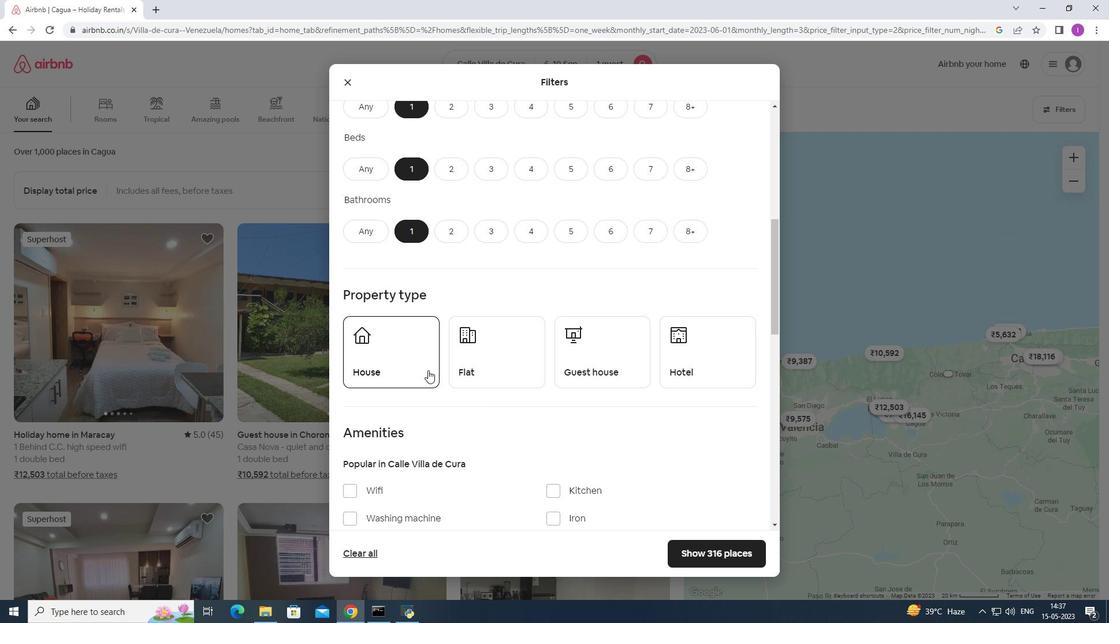 
Action: Mouse moved to (492, 361)
Screenshot: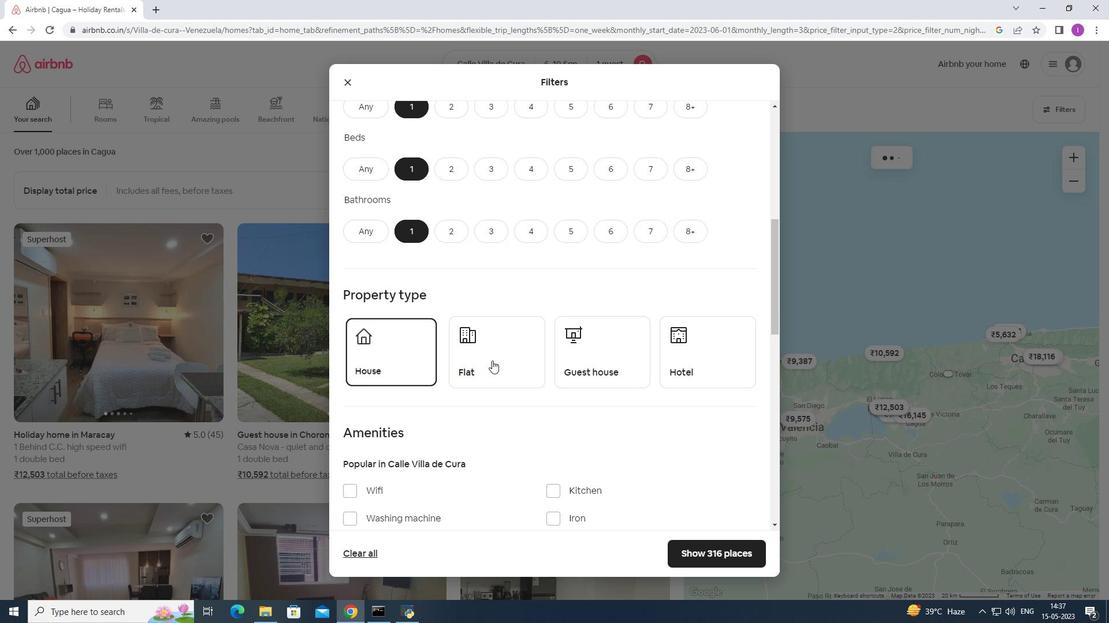 
Action: Mouse pressed left at (492, 361)
Screenshot: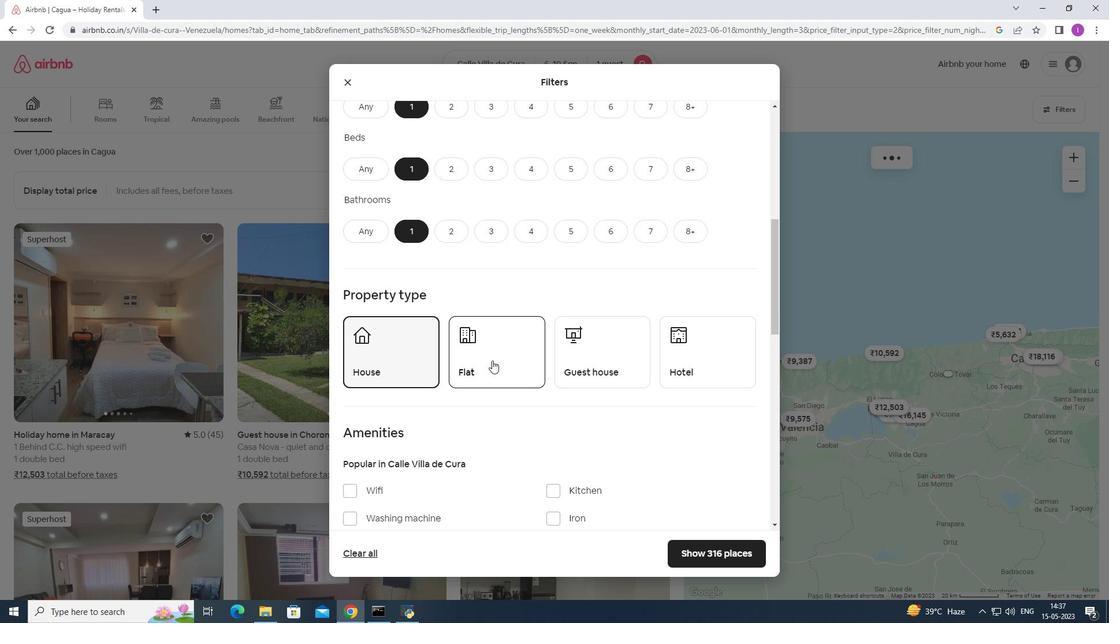 
Action: Mouse moved to (585, 359)
Screenshot: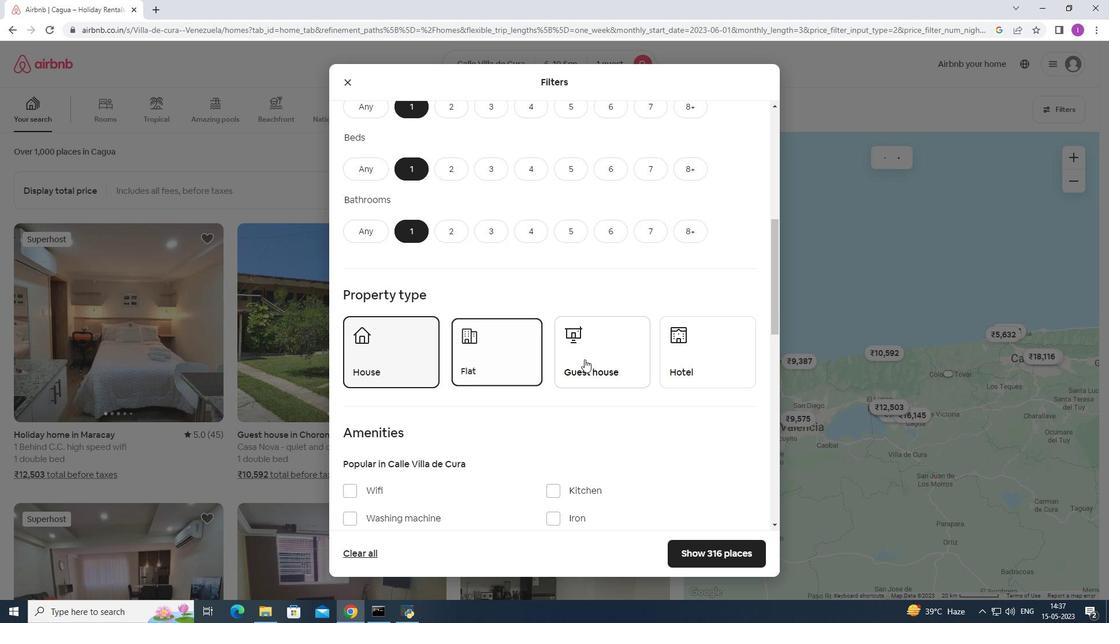 
Action: Mouse pressed left at (585, 359)
Screenshot: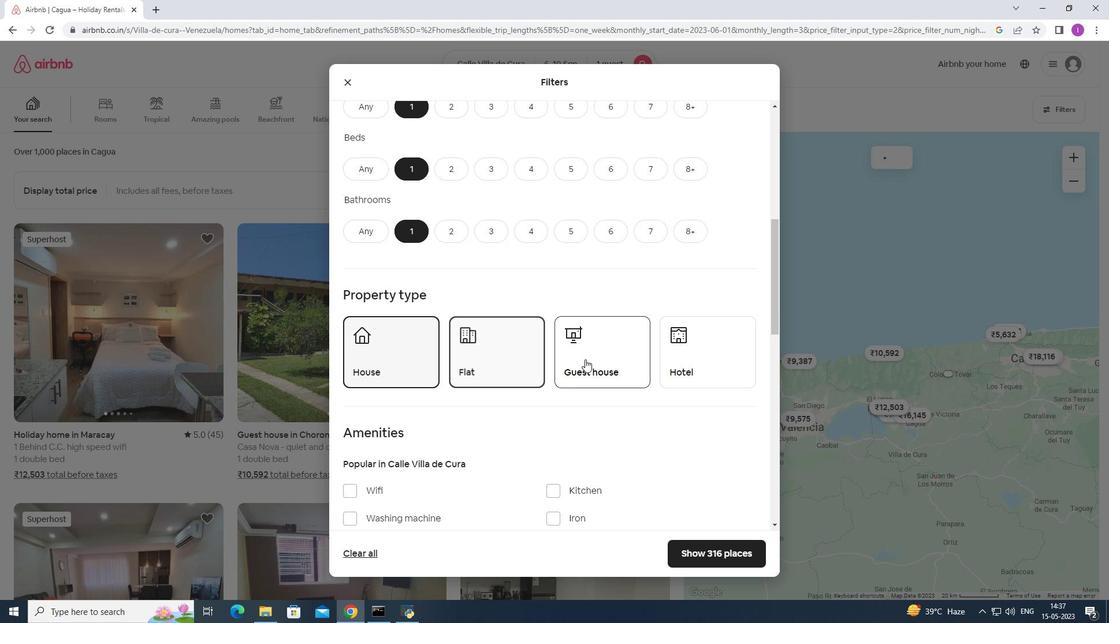 
Action: Mouse moved to (688, 368)
Screenshot: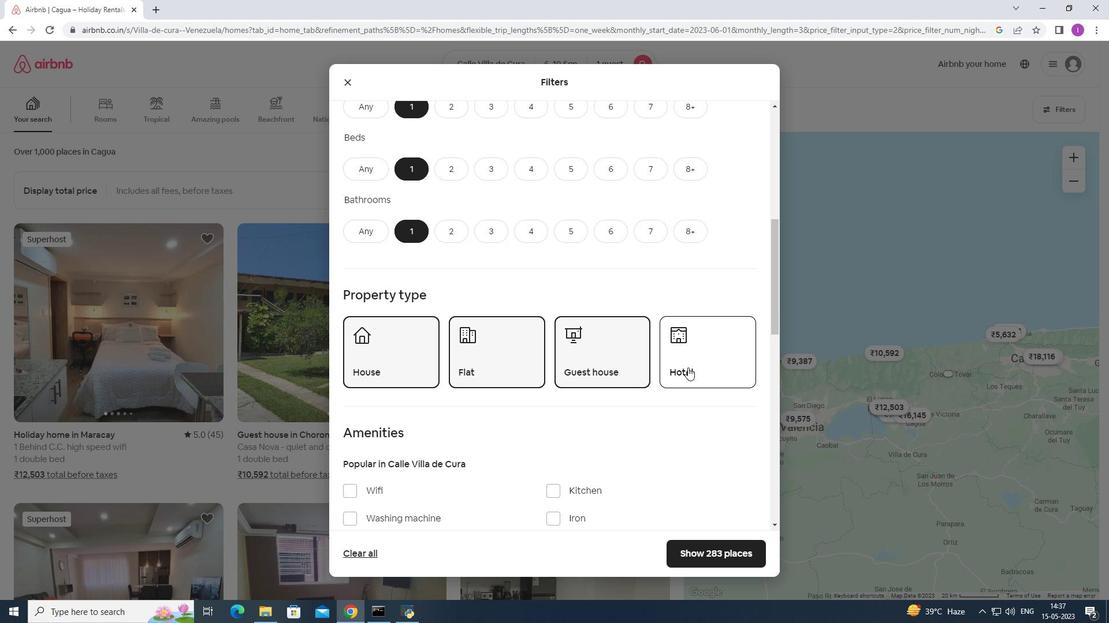 
Action: Mouse scrolled (688, 367) with delta (0, 0)
Screenshot: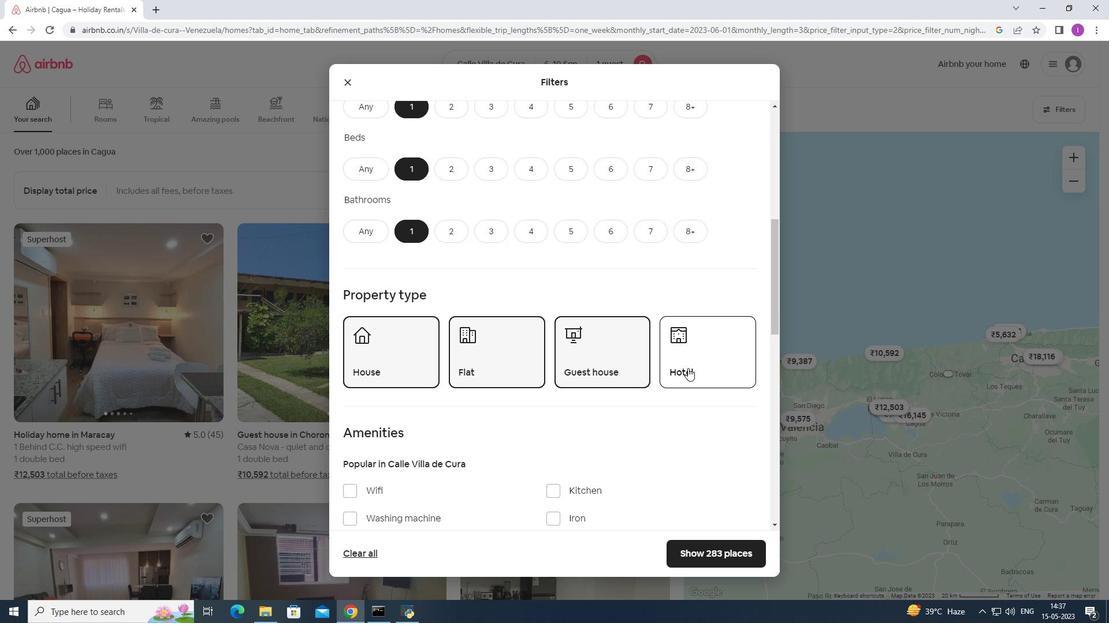 
Action: Mouse moved to (688, 367)
Screenshot: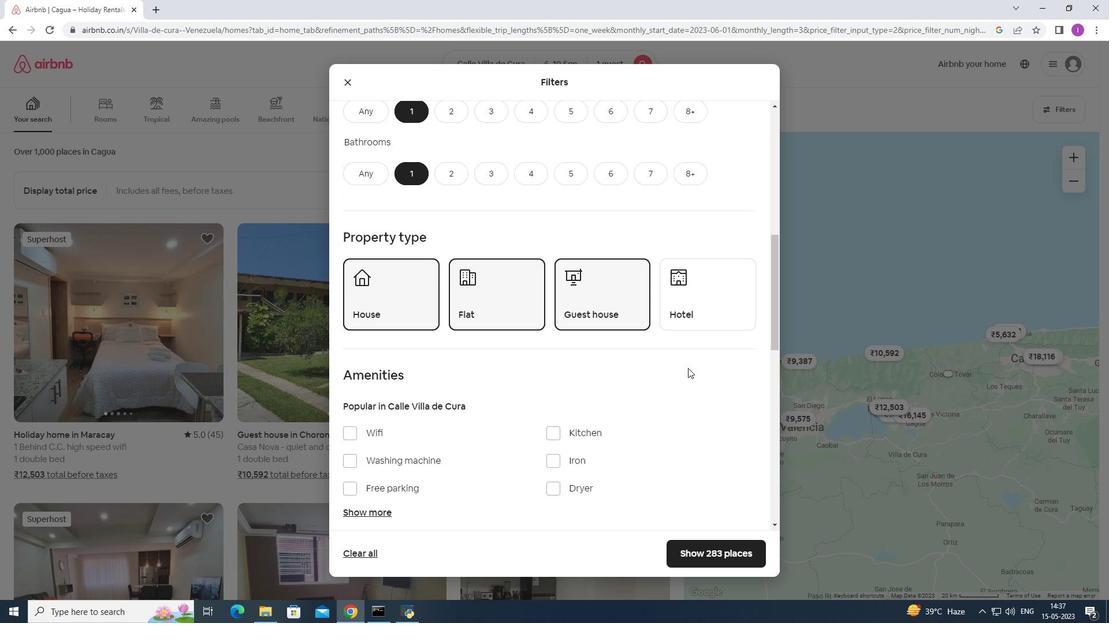
Action: Mouse scrolled (688, 367) with delta (0, 0)
Screenshot: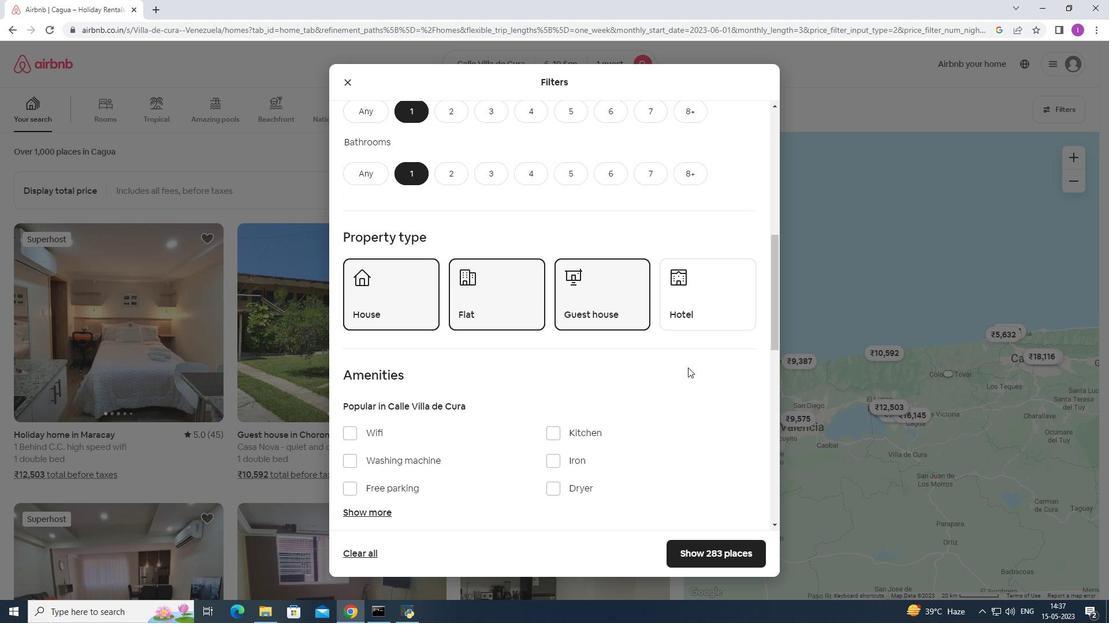 
Action: Mouse moved to (687, 253)
Screenshot: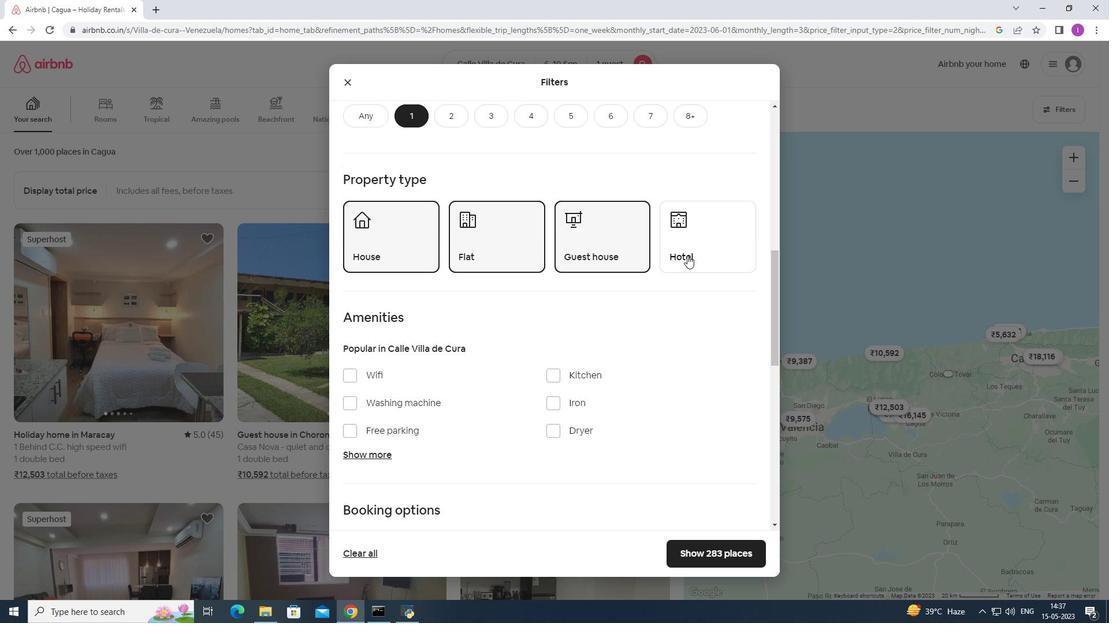 
Action: Mouse pressed left at (687, 253)
Screenshot: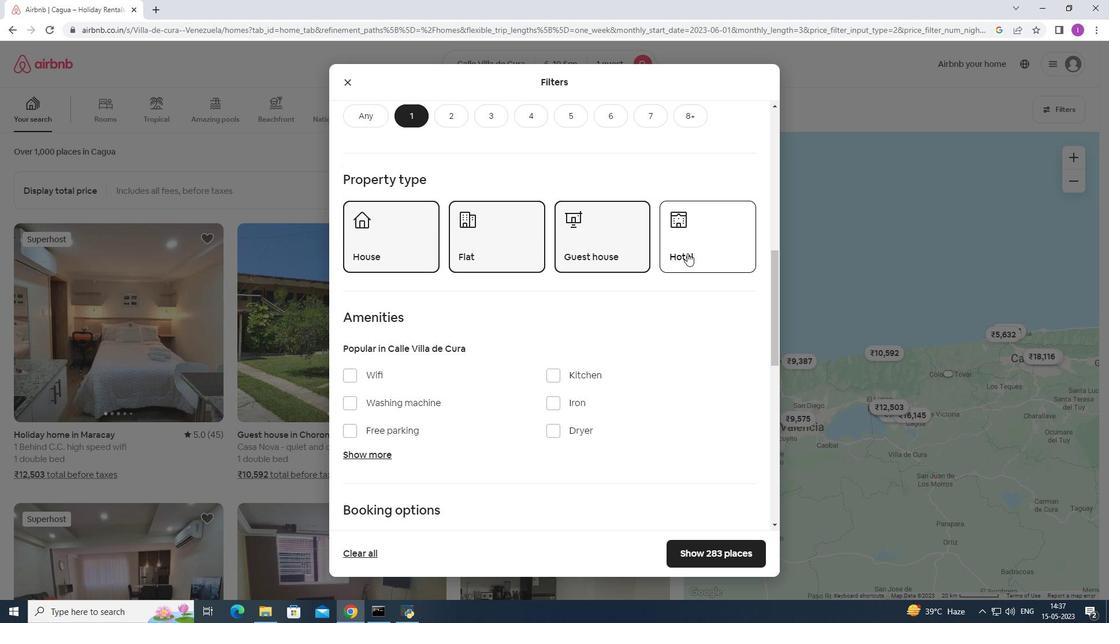 
Action: Mouse moved to (594, 392)
Screenshot: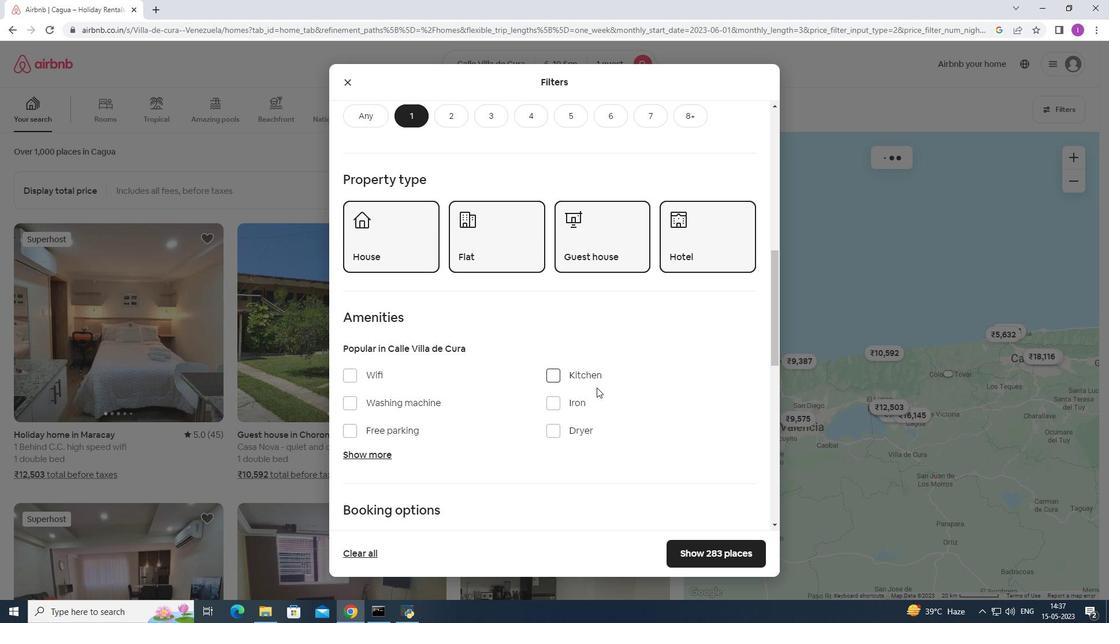 
Action: Mouse scrolled (594, 391) with delta (0, 0)
Screenshot: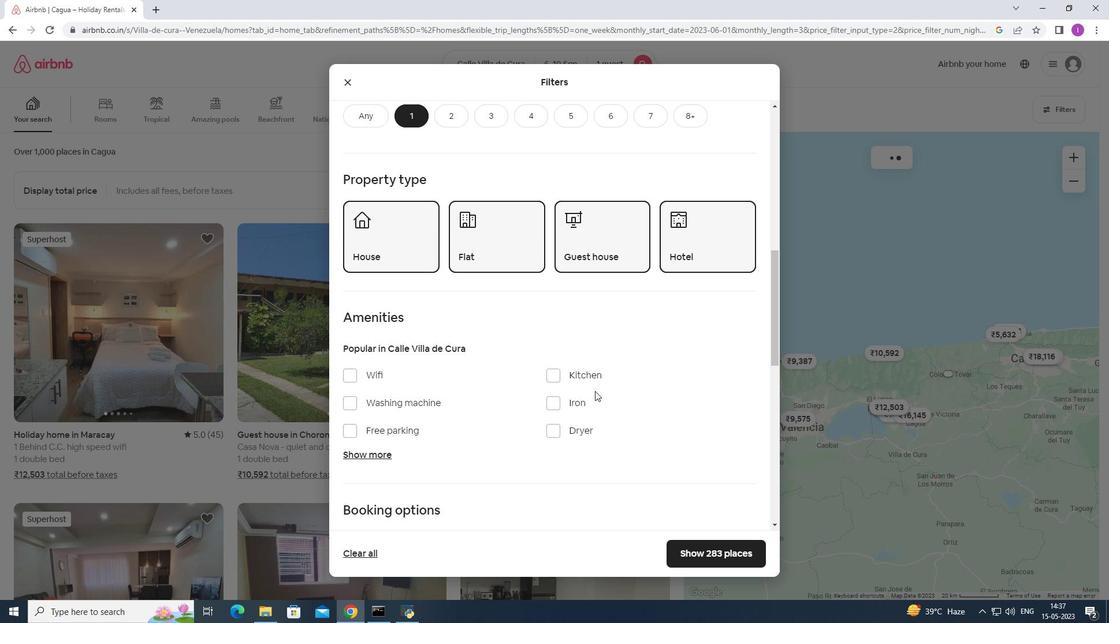 
Action: Mouse moved to (594, 392)
Screenshot: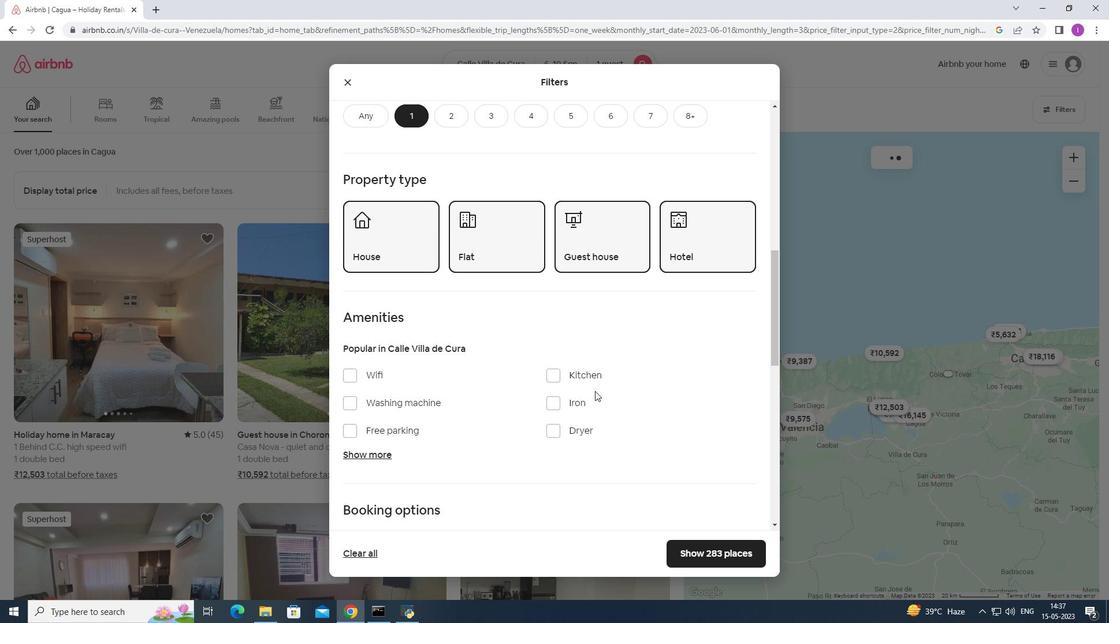 
Action: Mouse scrolled (594, 392) with delta (0, 0)
Screenshot: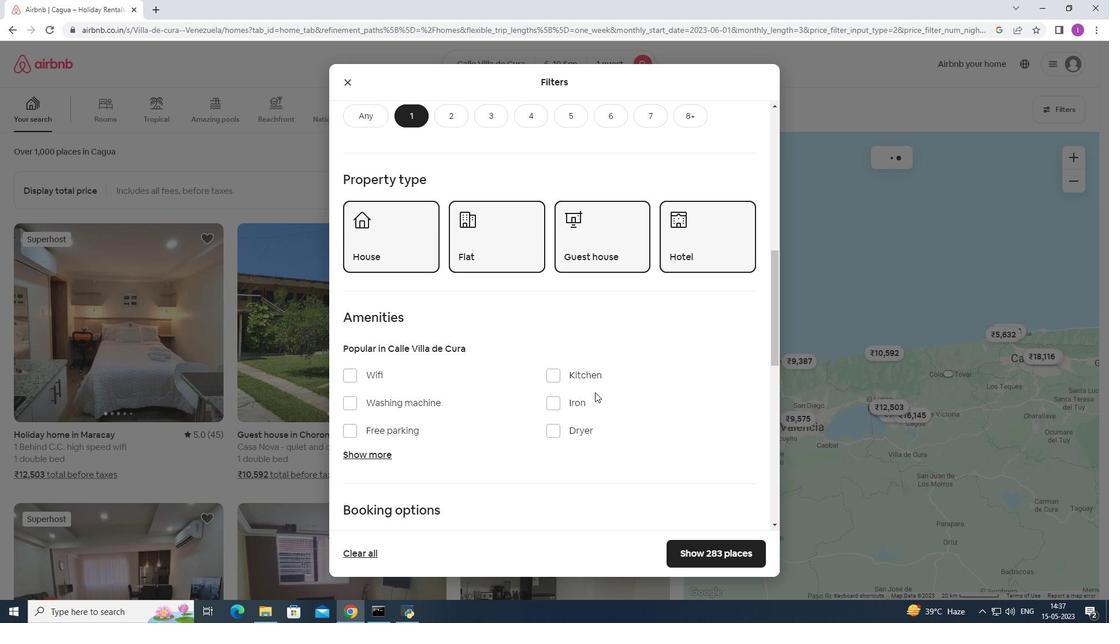 
Action: Mouse scrolled (594, 392) with delta (0, 0)
Screenshot: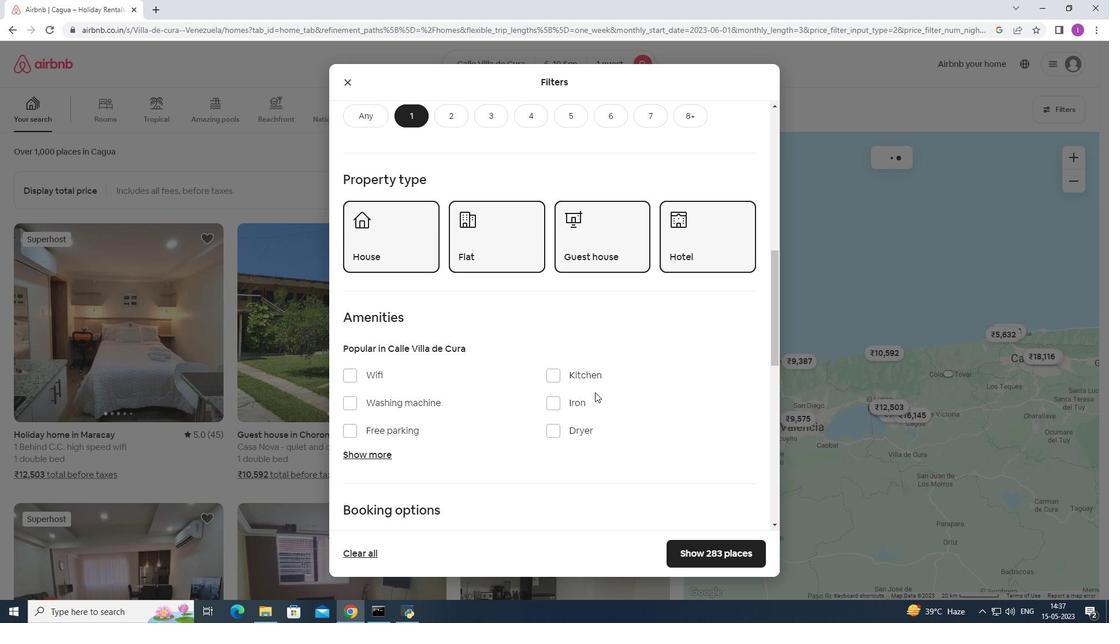 
Action: Mouse moved to (607, 395)
Screenshot: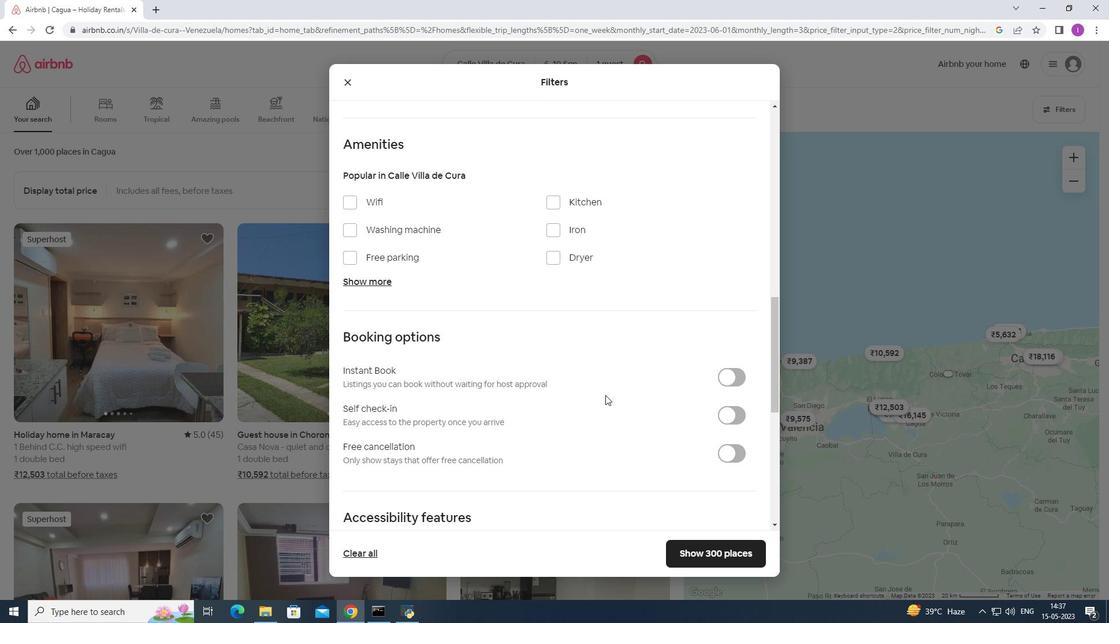 
Action: Mouse scrolled (607, 394) with delta (0, 0)
Screenshot: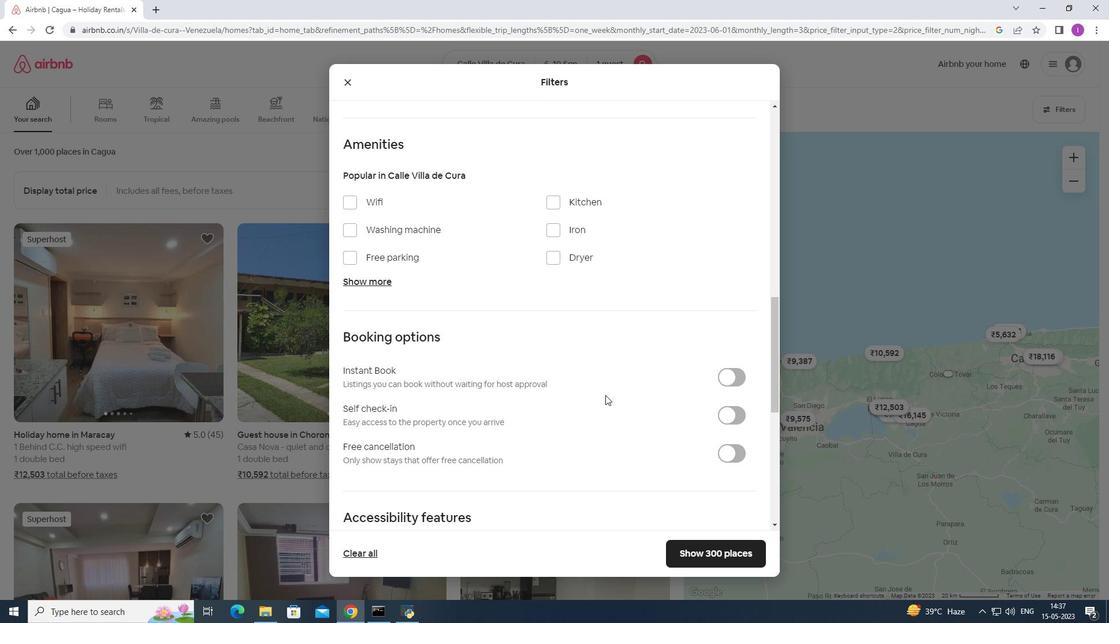 
Action: Mouse moved to (729, 356)
Screenshot: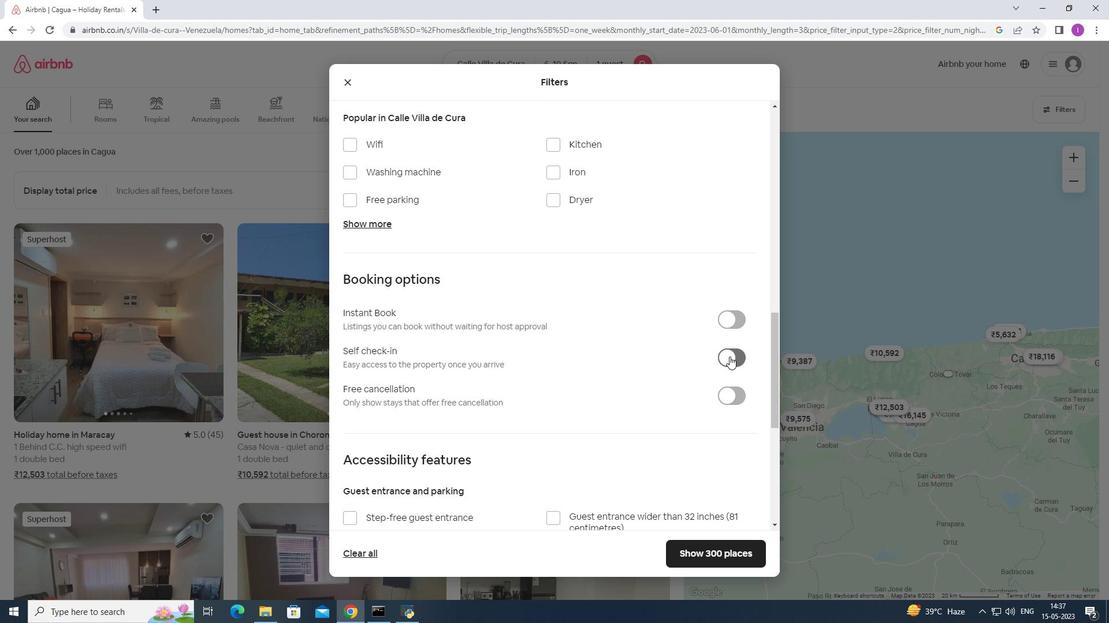 
Action: Mouse pressed left at (729, 356)
Screenshot: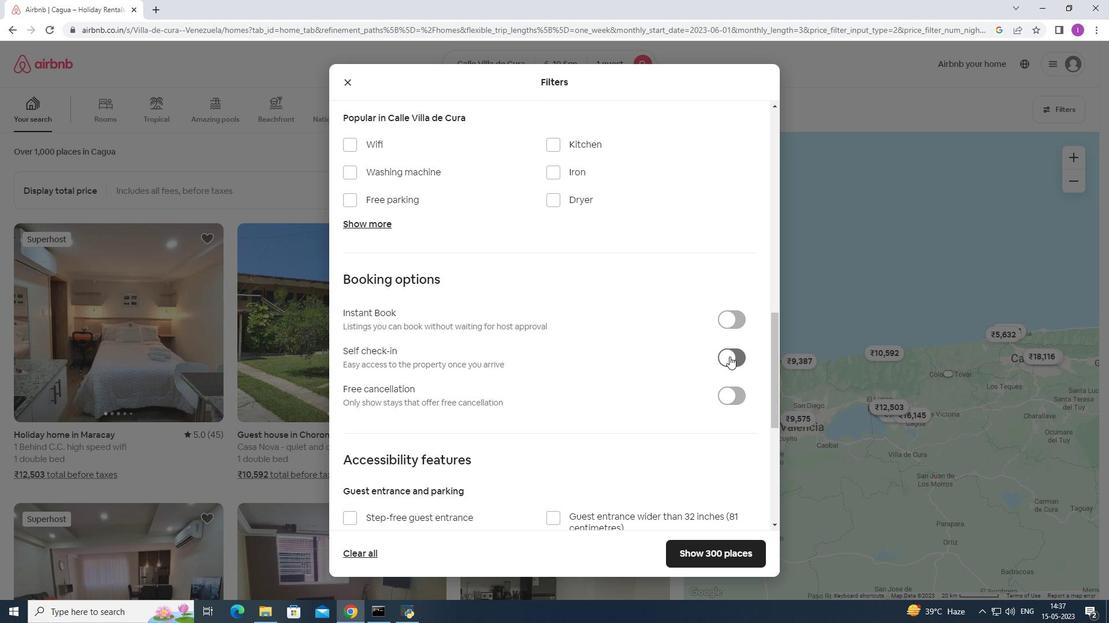 
Action: Mouse moved to (434, 475)
Screenshot: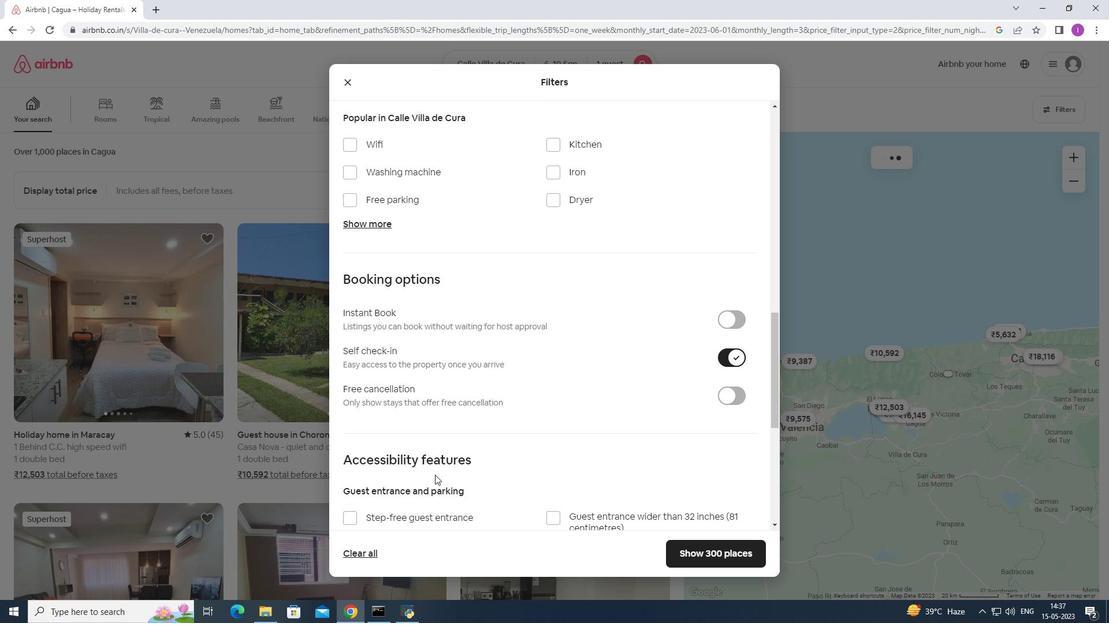 
Action: Mouse scrolled (434, 475) with delta (0, 0)
Screenshot: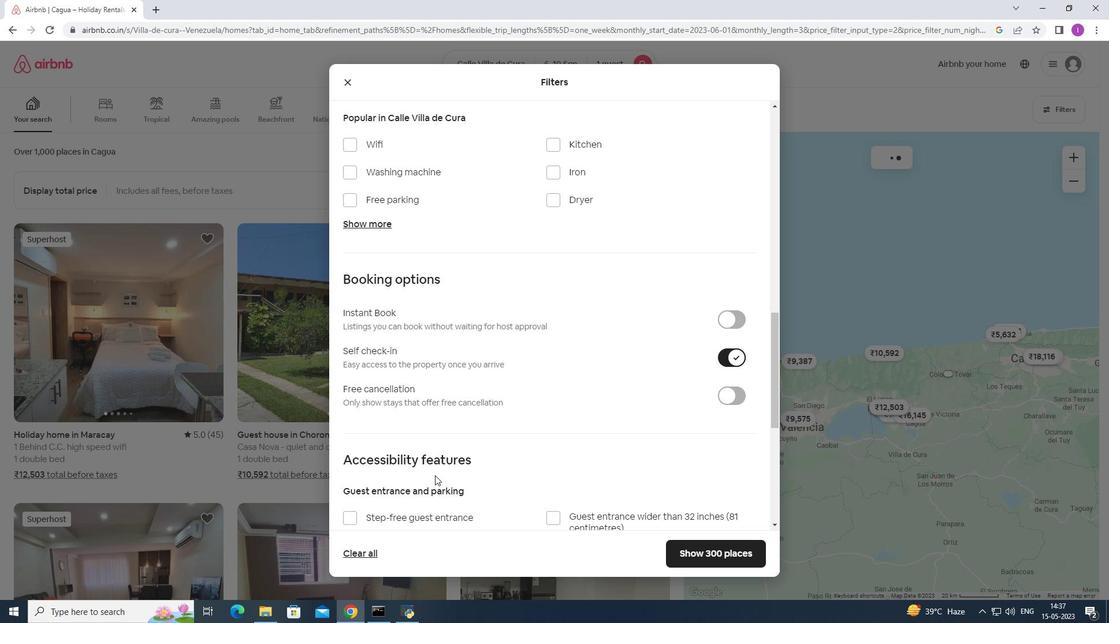 
Action: Mouse scrolled (434, 475) with delta (0, 0)
Screenshot: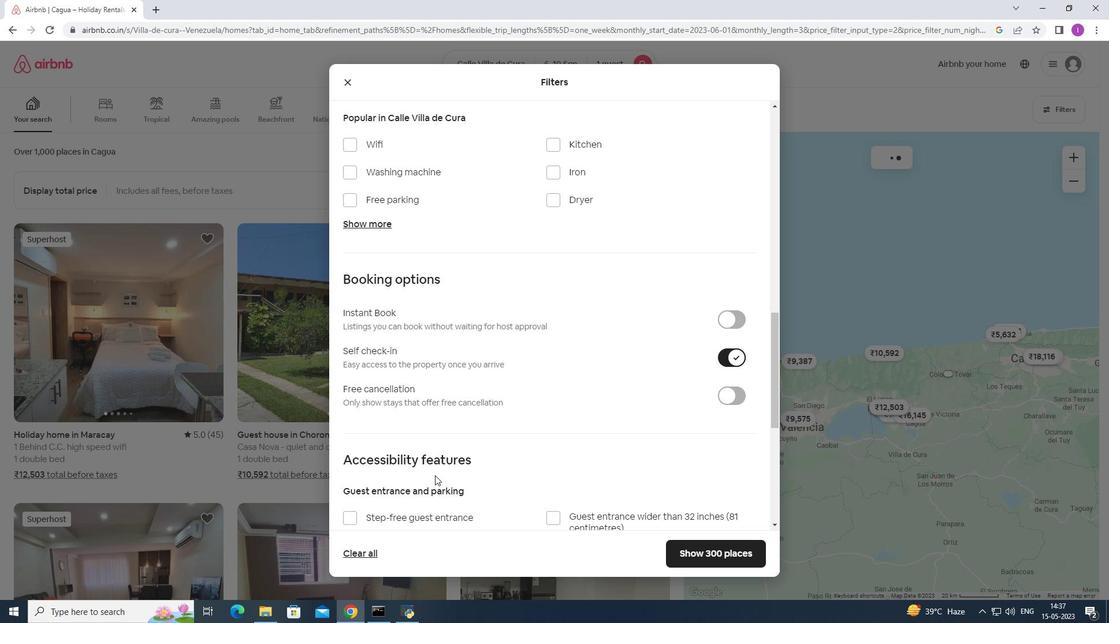 
Action: Mouse scrolled (434, 475) with delta (0, 0)
Screenshot: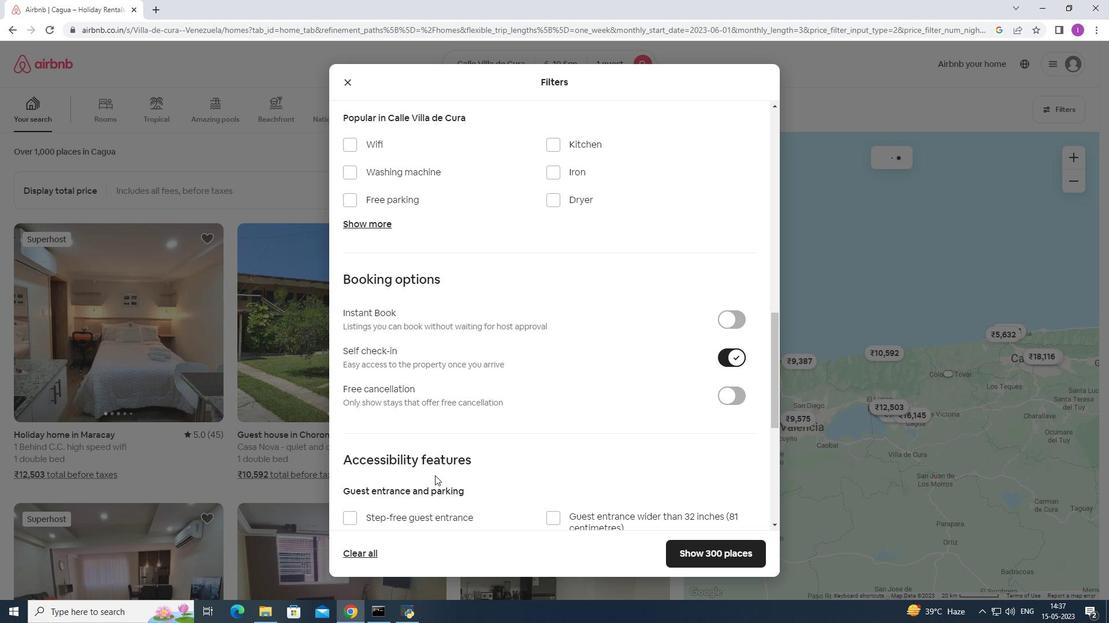 
Action: Mouse moved to (436, 470)
Screenshot: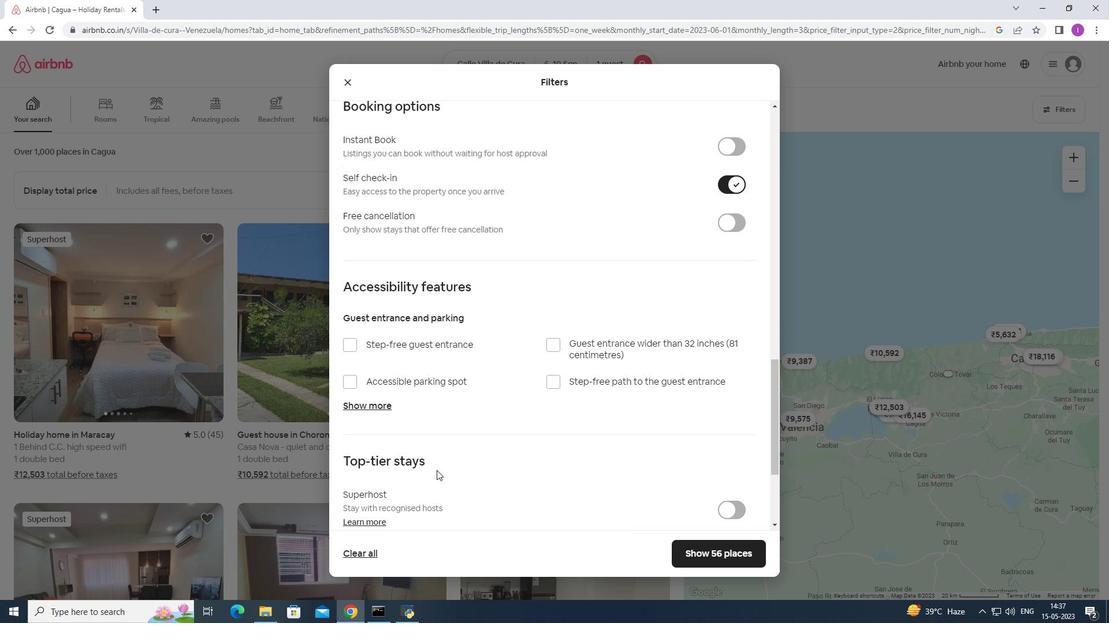 
Action: Mouse scrolled (436, 470) with delta (0, 0)
Screenshot: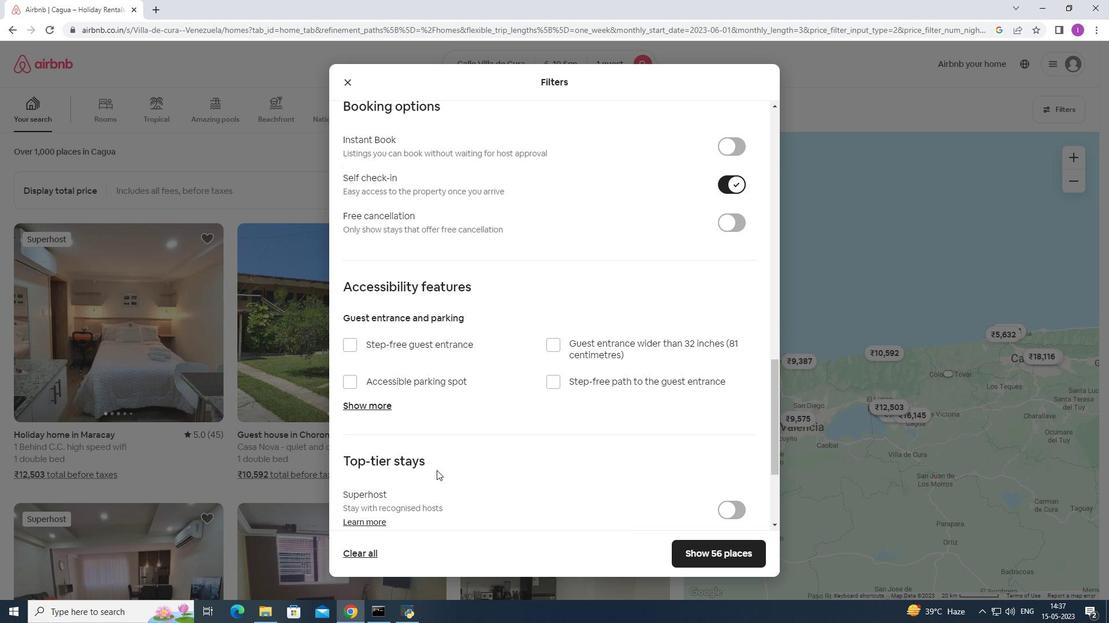 
Action: Mouse scrolled (436, 470) with delta (0, 0)
Screenshot: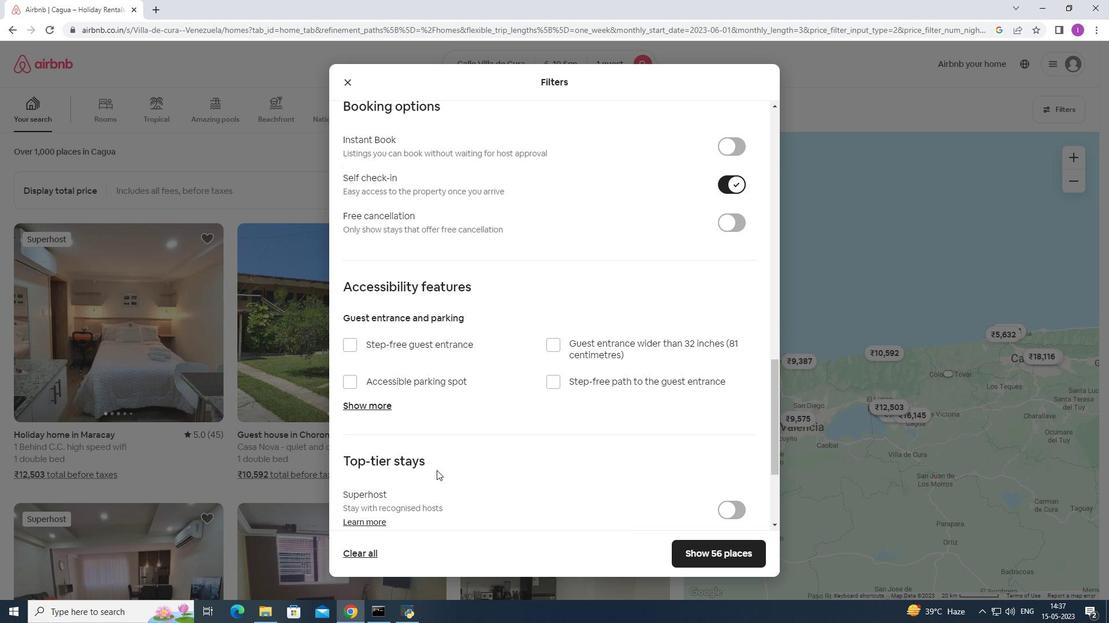 
Action: Mouse scrolled (436, 470) with delta (0, 0)
Screenshot: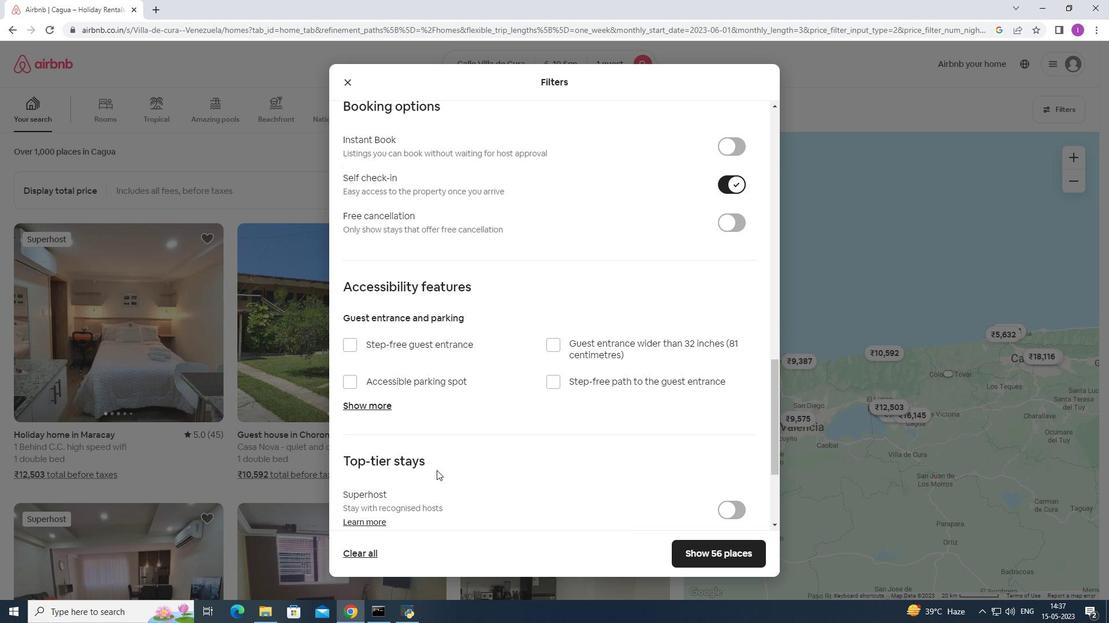 
Action: Mouse moved to (337, 432)
Screenshot: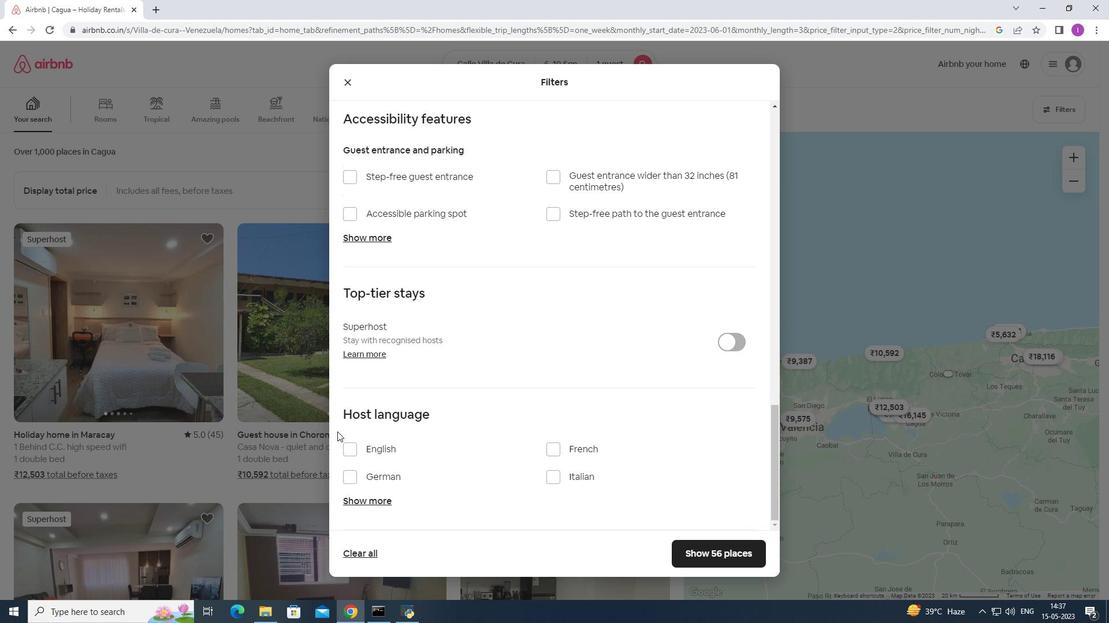 
Action: Mouse scrolled (337, 431) with delta (0, 0)
Screenshot: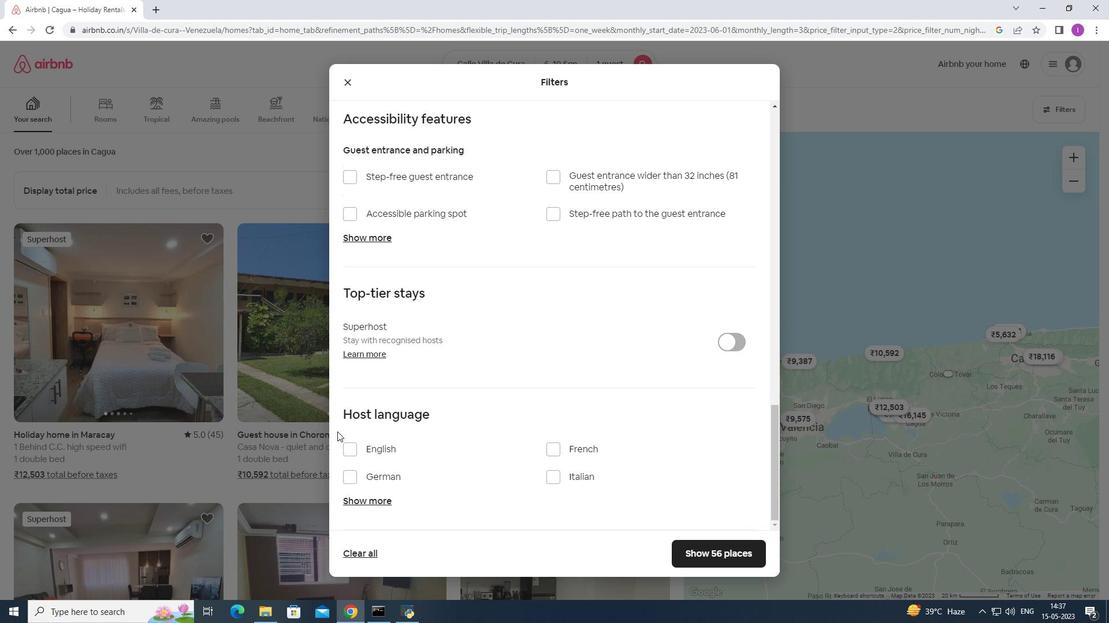 
Action: Mouse moved to (340, 437)
Screenshot: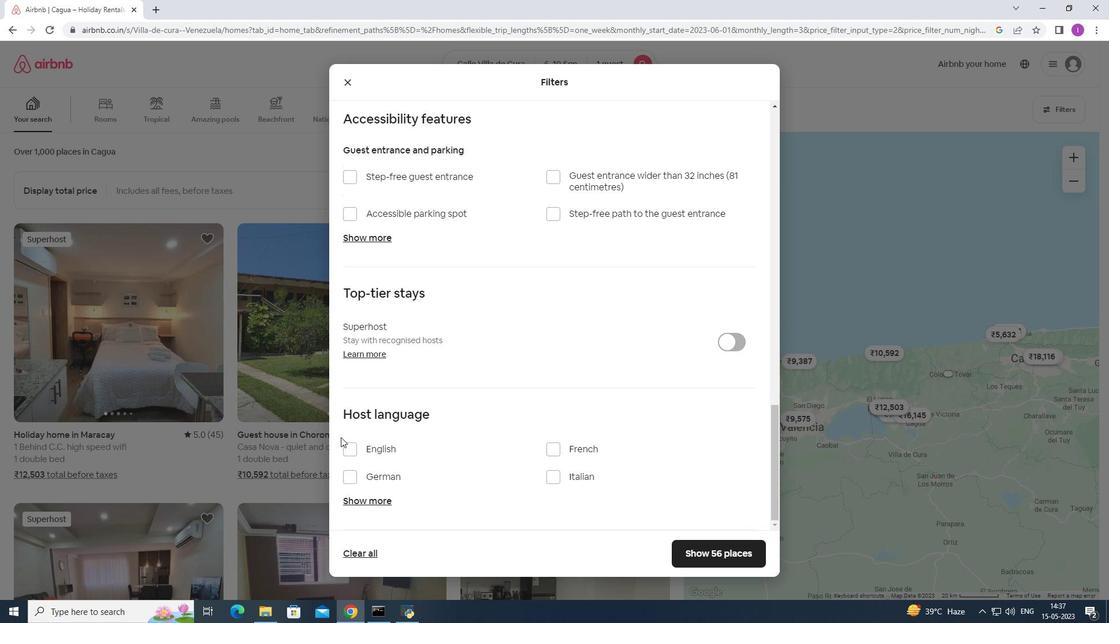 
Action: Mouse scrolled (340, 437) with delta (0, 0)
Screenshot: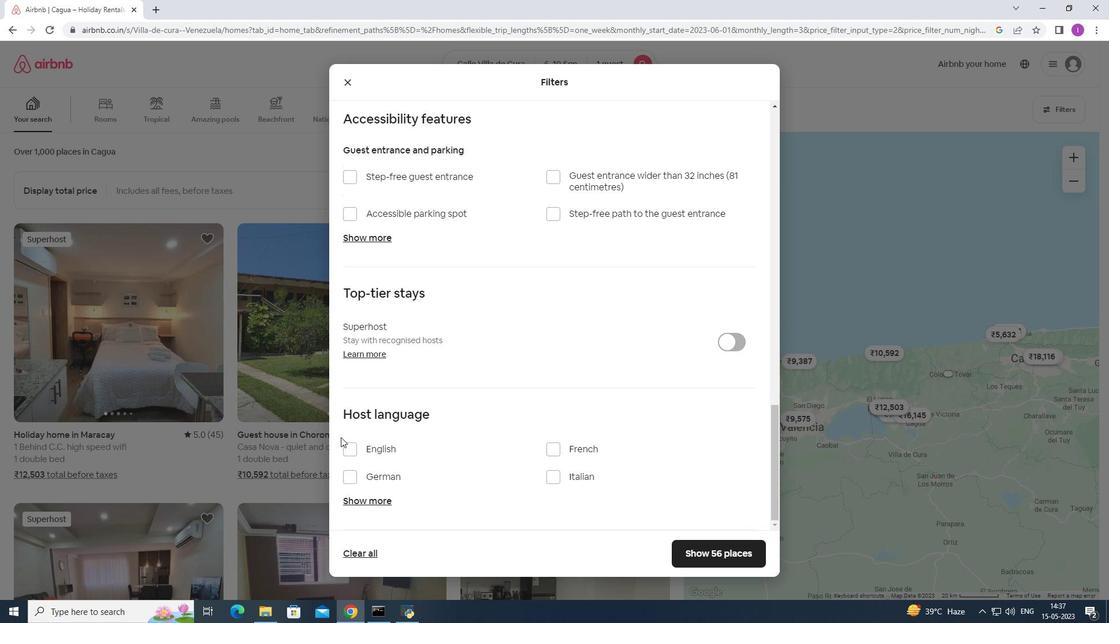 
Action: Mouse moved to (341, 439)
Screenshot: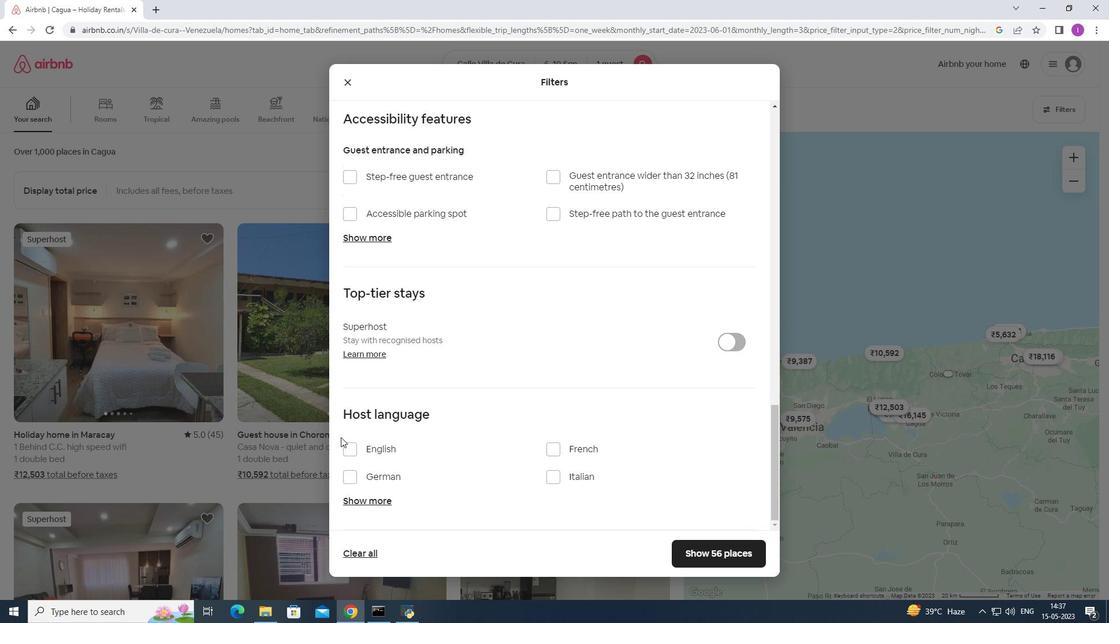 
Action: Mouse scrolled (341, 439) with delta (0, 0)
Screenshot: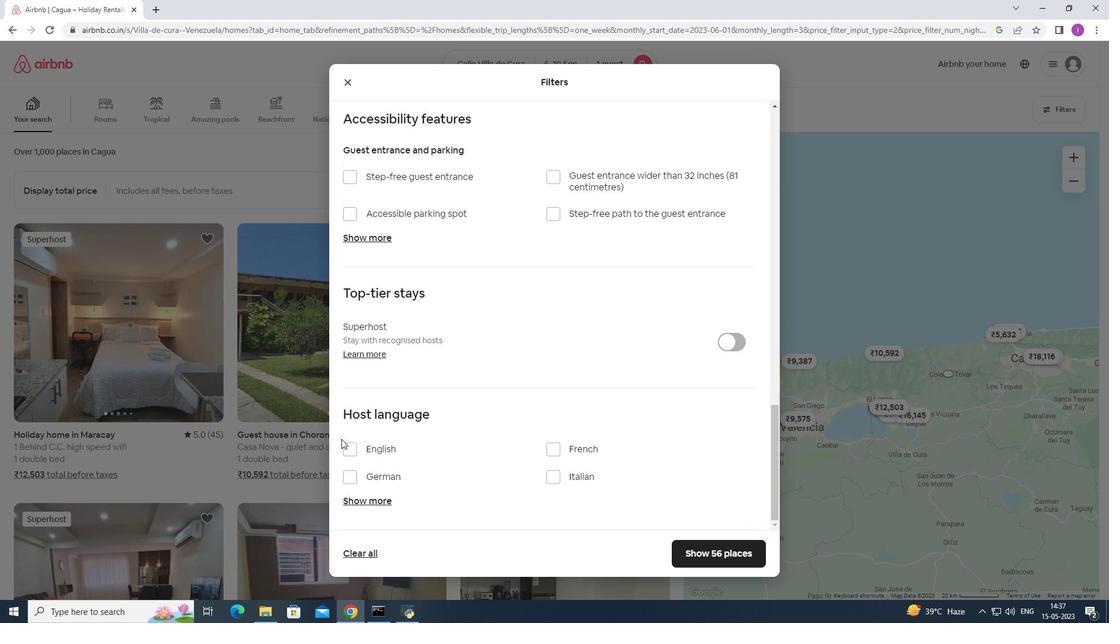 
Action: Mouse moved to (352, 451)
Screenshot: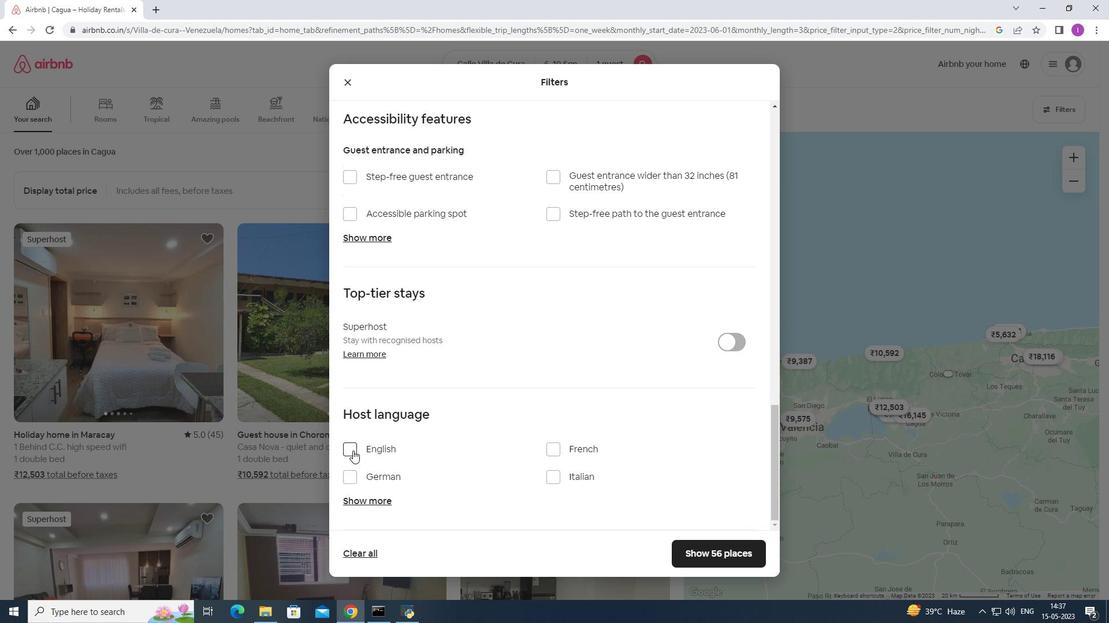 
Action: Mouse pressed left at (352, 451)
Screenshot: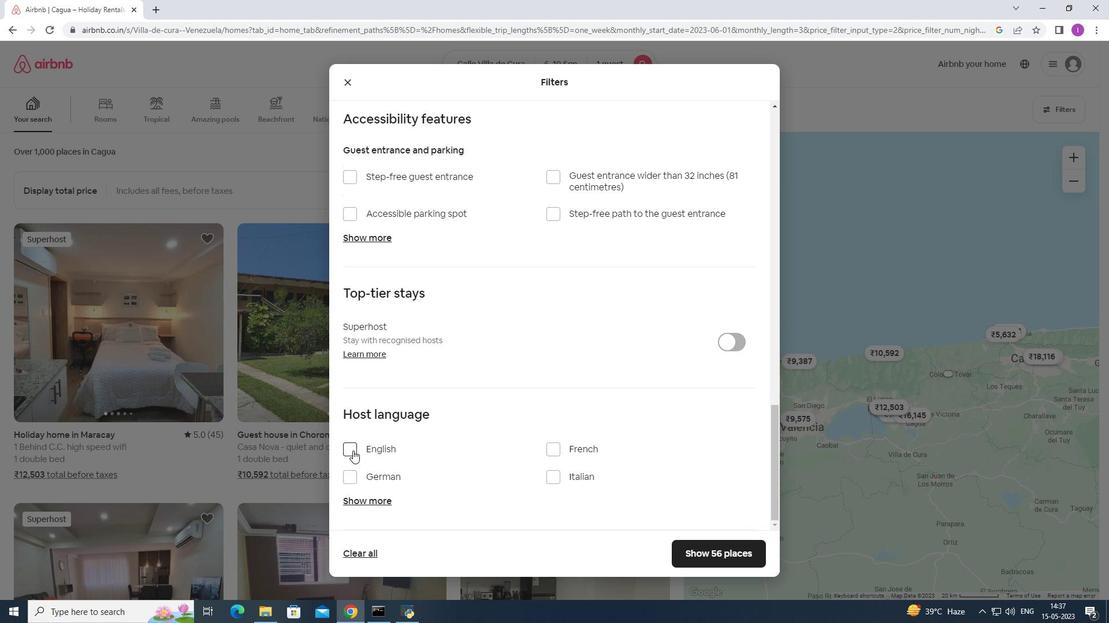 
Action: Mouse moved to (705, 555)
Screenshot: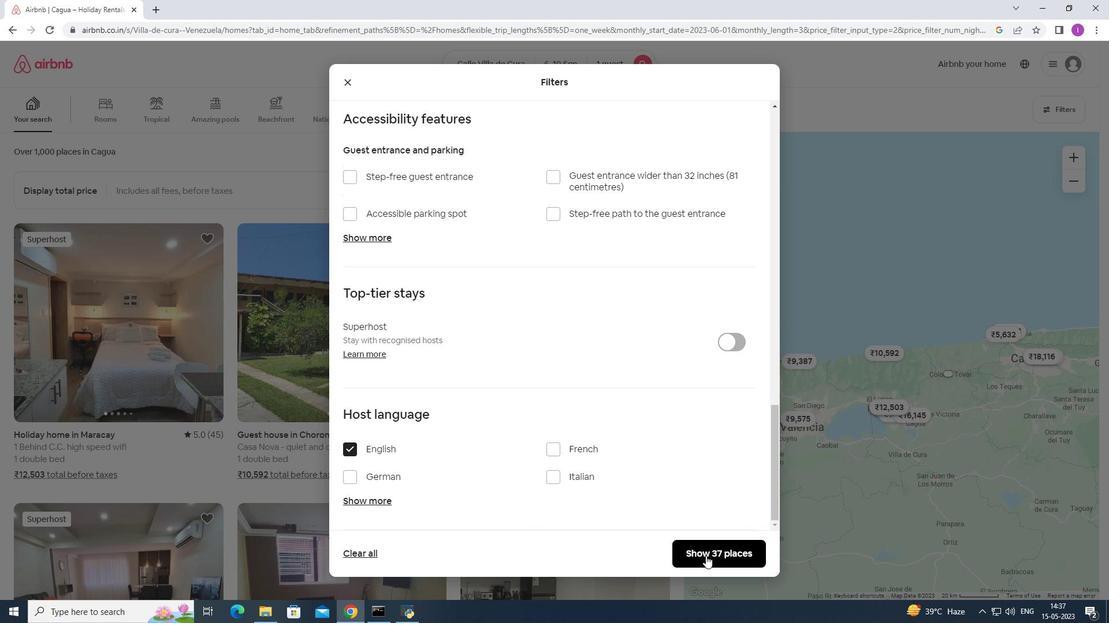 
Action: Mouse pressed left at (705, 555)
Screenshot: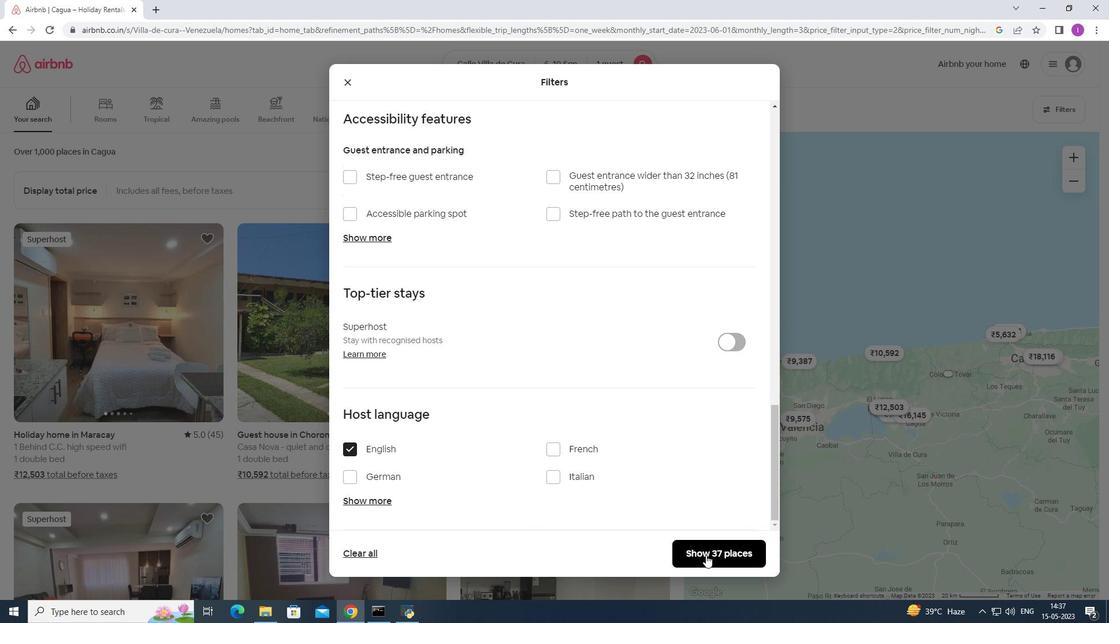 
Action: Mouse moved to (669, 558)
Screenshot: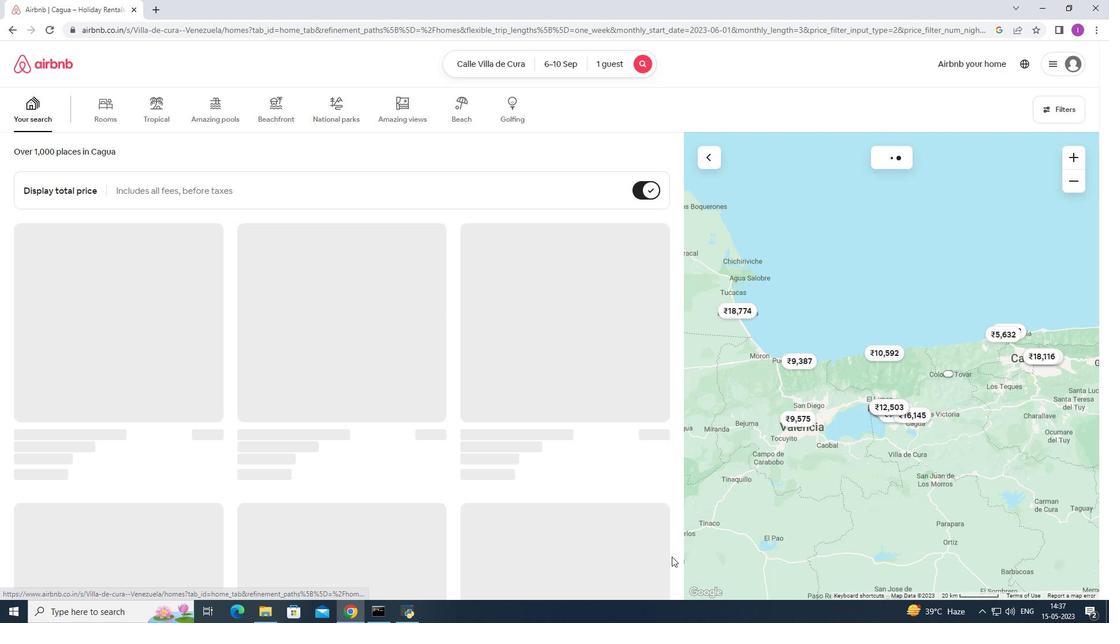 
